 Task: Open Card Sales Closing Review in Board Customer Experience Optimization to Workspace Collaboration Software and add a team member Softage.3@softage.net, a label Orange, a checklist Estate Planning, an attachment from Trello, a color Orange and finally, add a card description 'Create and send out employee satisfaction survey on work environment' and a comment 'Given the potential impact of this task on our customers, let us ensure that we approach it with a focus on customer satisfaction and experience.'. Add a start date 'Jan 07, 1900' with a due date 'Jan 14, 1900'
Action: Mouse moved to (68, 235)
Screenshot: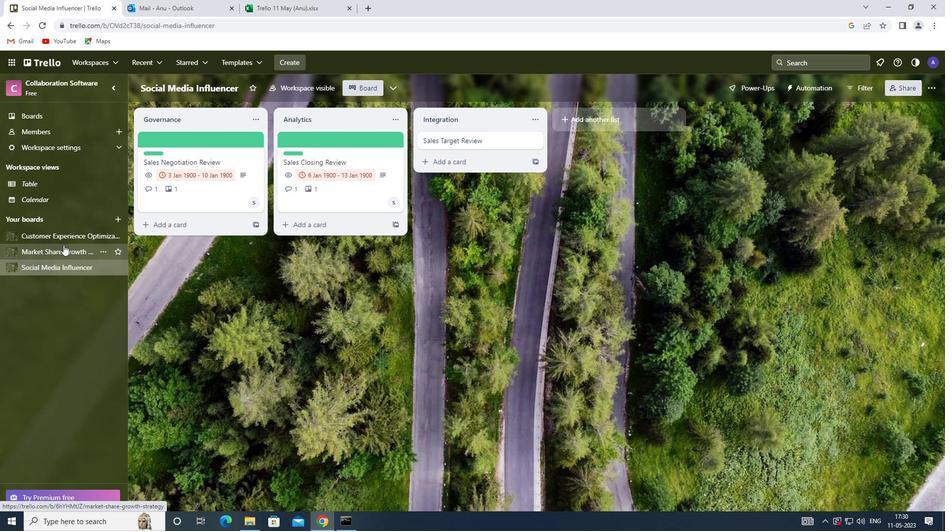 
Action: Mouse pressed left at (68, 235)
Screenshot: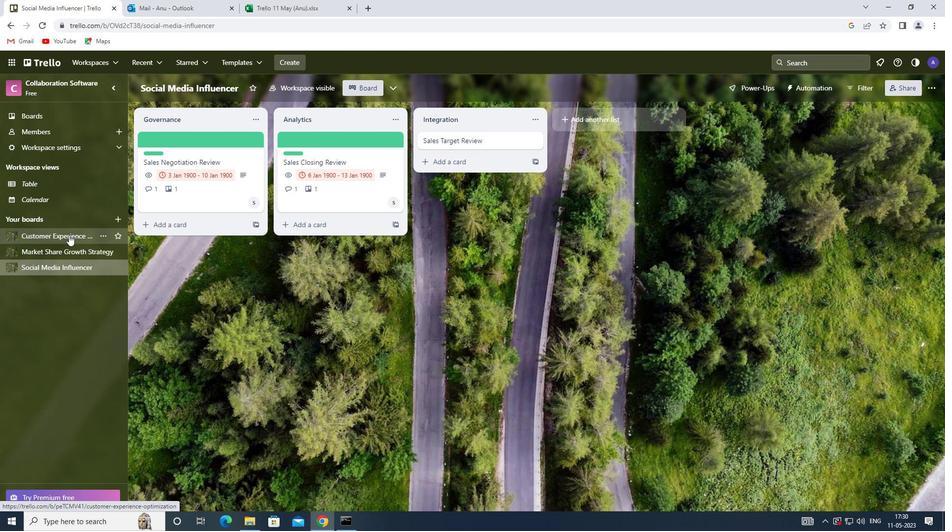 
Action: Mouse moved to (464, 132)
Screenshot: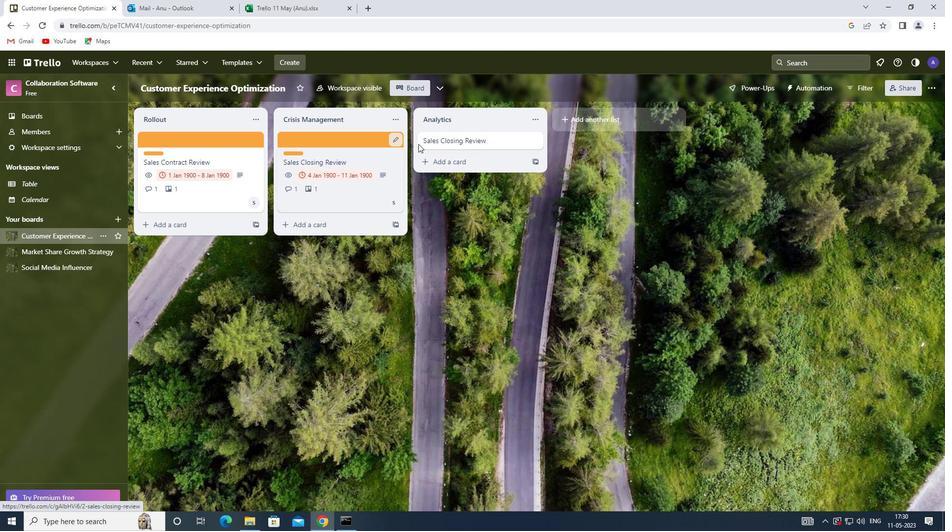 
Action: Mouse pressed left at (464, 132)
Screenshot: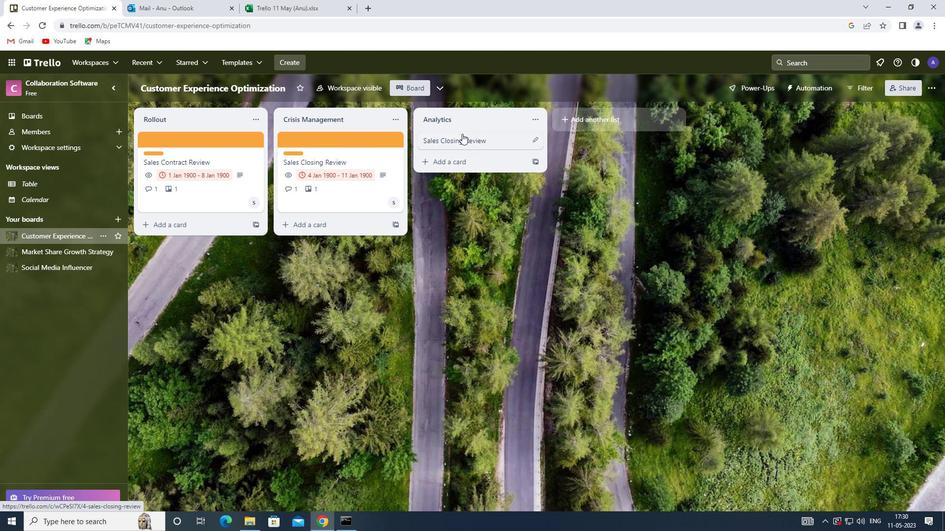 
Action: Mouse moved to (594, 175)
Screenshot: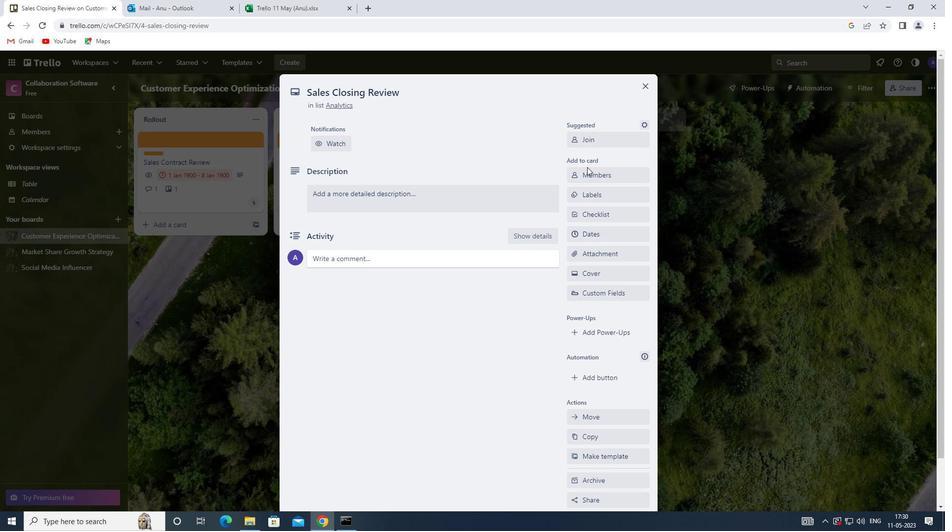 
Action: Mouse pressed left at (594, 175)
Screenshot: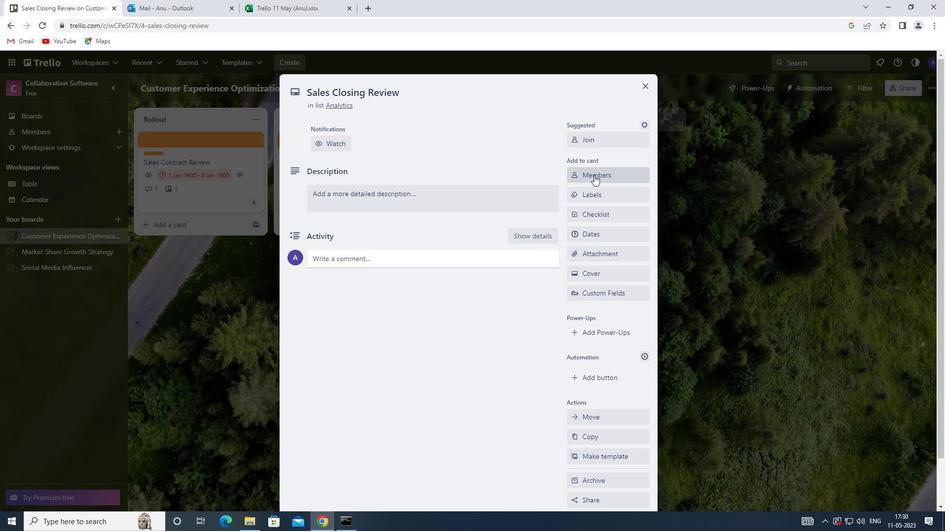 
Action: Mouse moved to (600, 218)
Screenshot: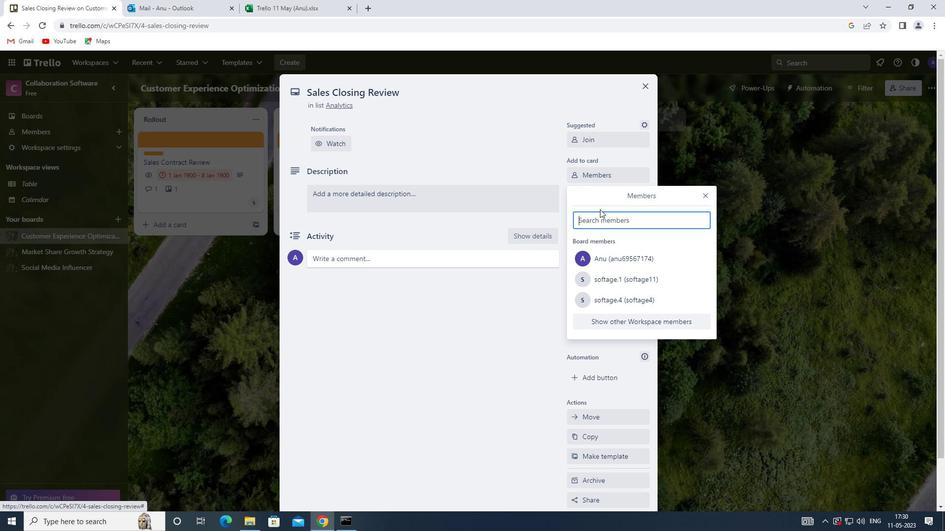 
Action: Mouse pressed left at (600, 218)
Screenshot: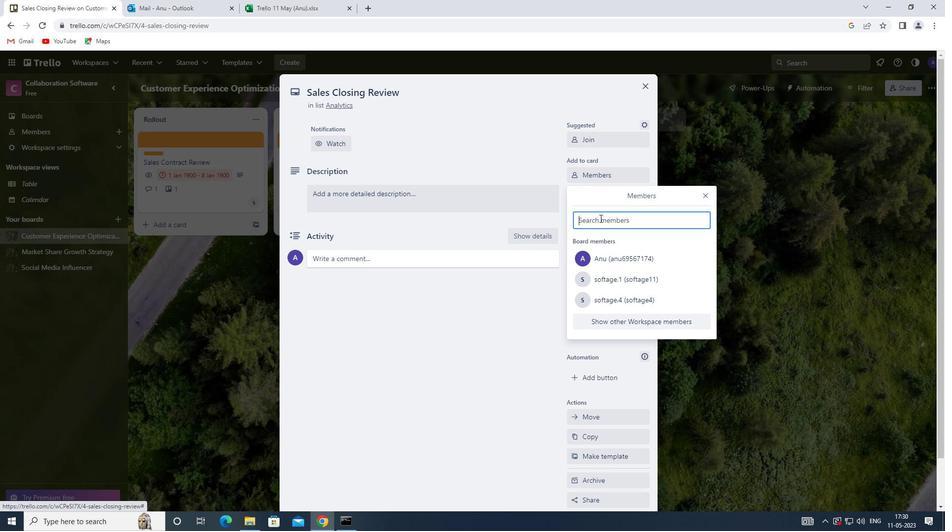 
Action: Mouse moved to (600, 219)
Screenshot: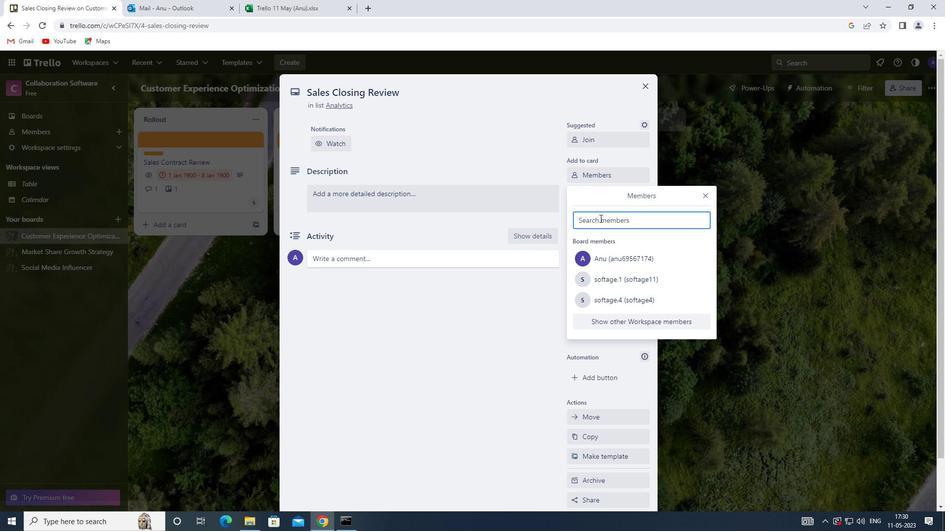 
Action: Key pressed <Key.shift>SOFTAGE.3<Key.shift>@SOFTAGE.NET
Screenshot: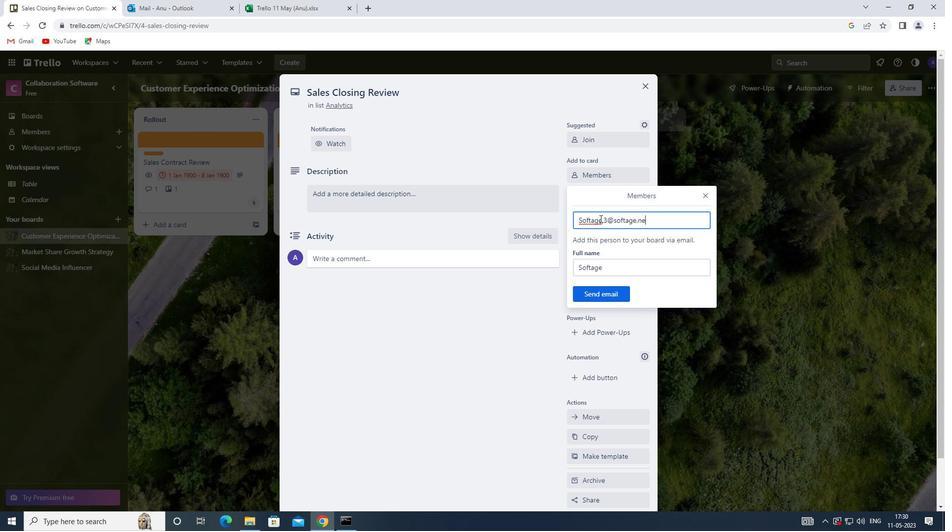 
Action: Mouse moved to (591, 293)
Screenshot: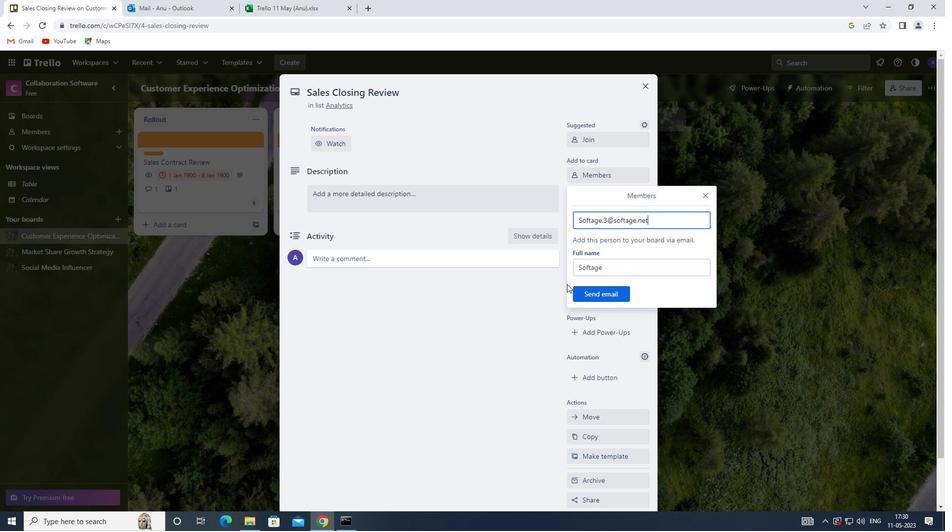 
Action: Mouse pressed left at (591, 293)
Screenshot: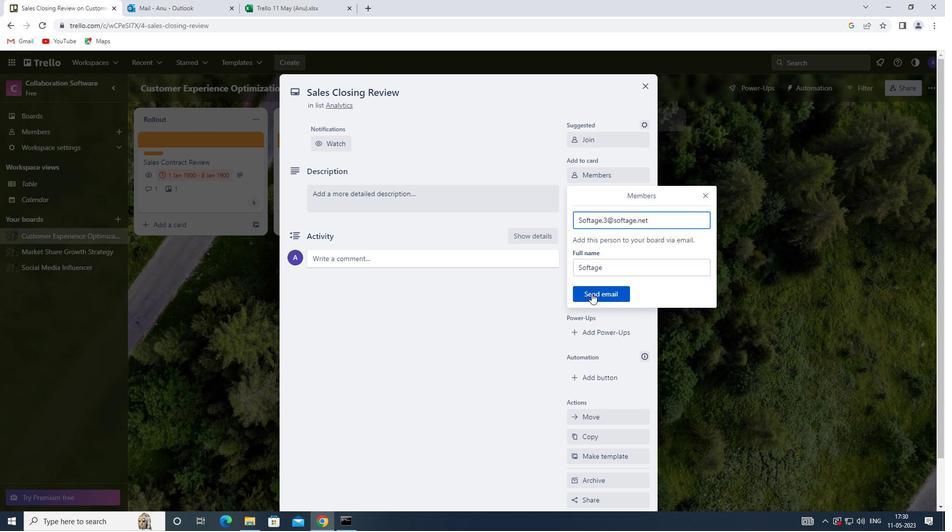 
Action: Mouse moved to (597, 195)
Screenshot: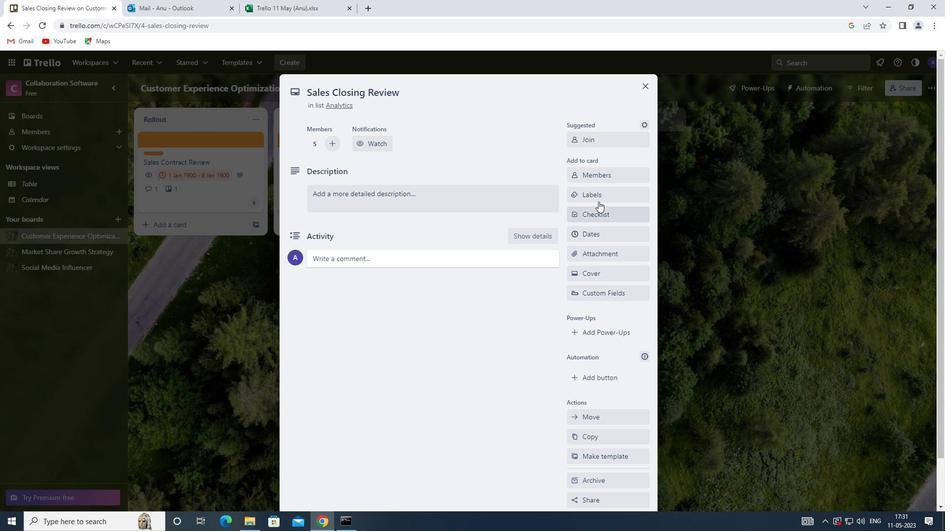 
Action: Mouse pressed left at (597, 195)
Screenshot: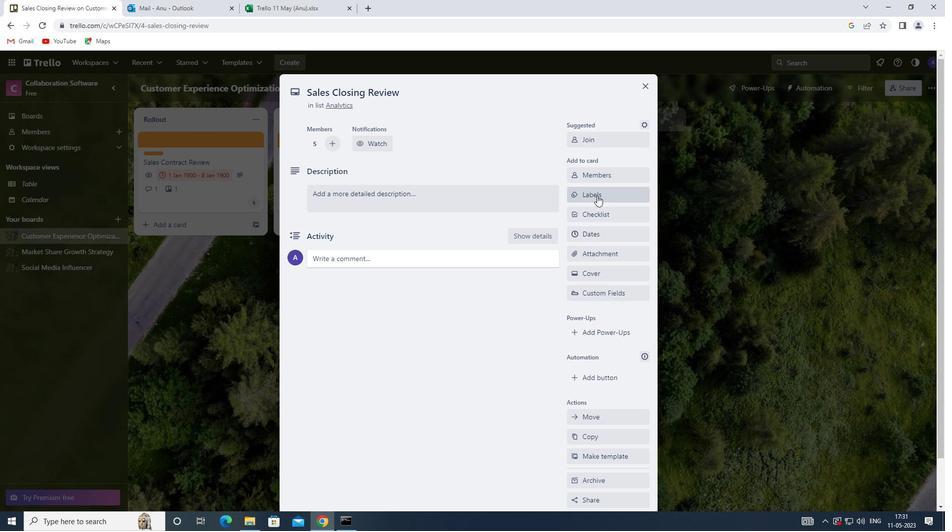 
Action: Mouse moved to (579, 311)
Screenshot: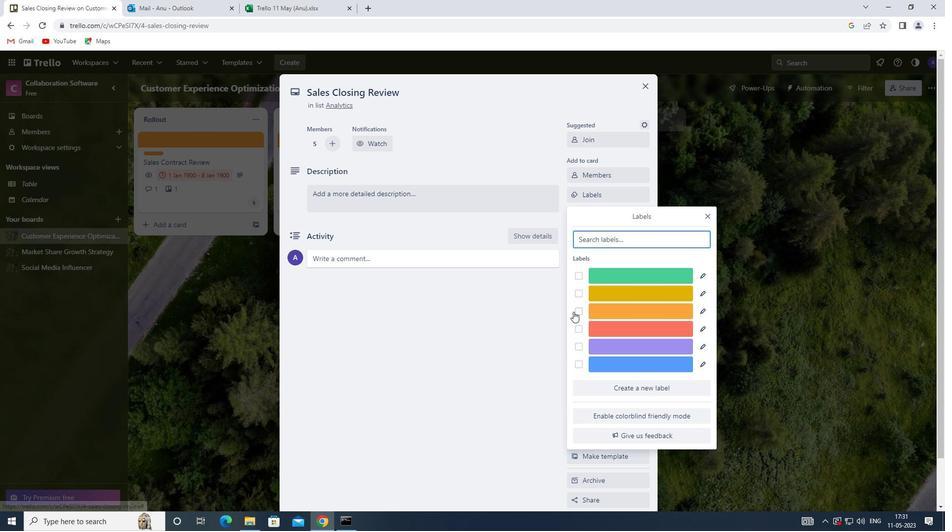 
Action: Mouse pressed left at (579, 311)
Screenshot: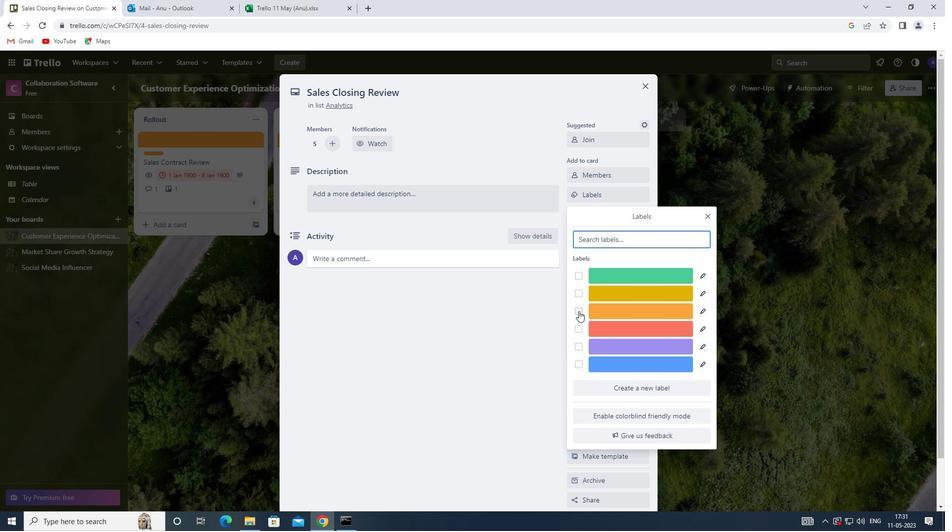 
Action: Mouse moved to (710, 214)
Screenshot: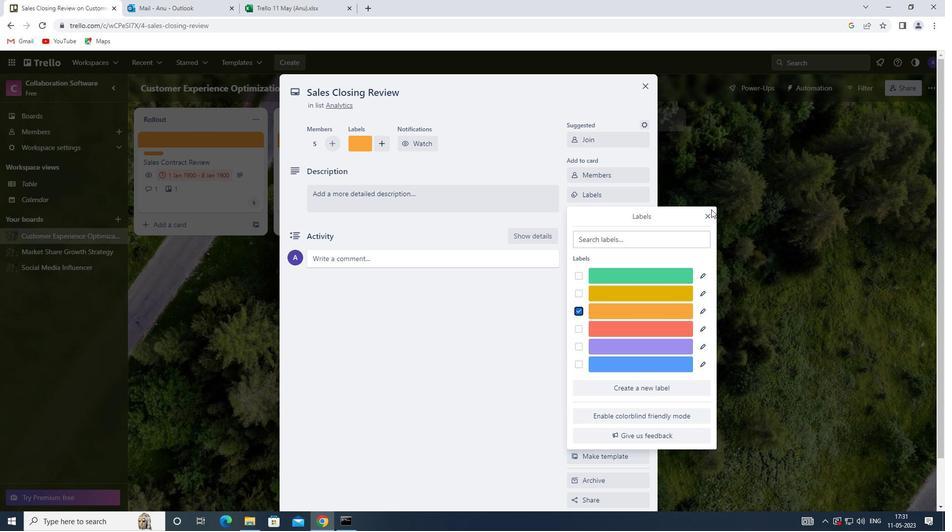 
Action: Mouse pressed left at (710, 214)
Screenshot: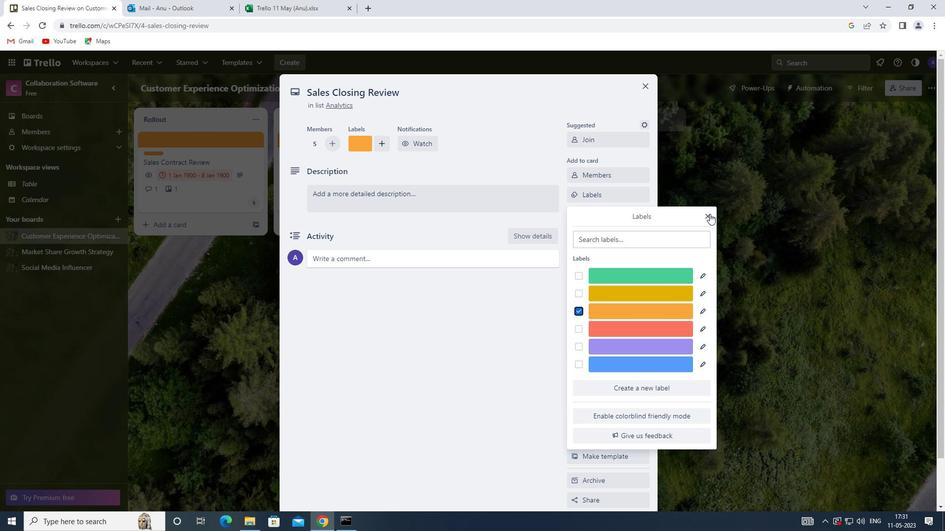 
Action: Mouse moved to (611, 215)
Screenshot: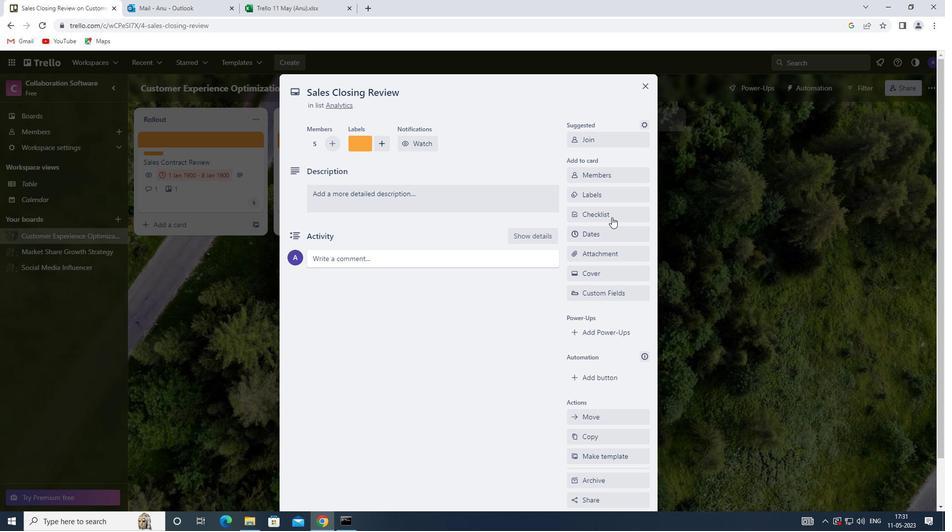 
Action: Mouse pressed left at (611, 215)
Screenshot: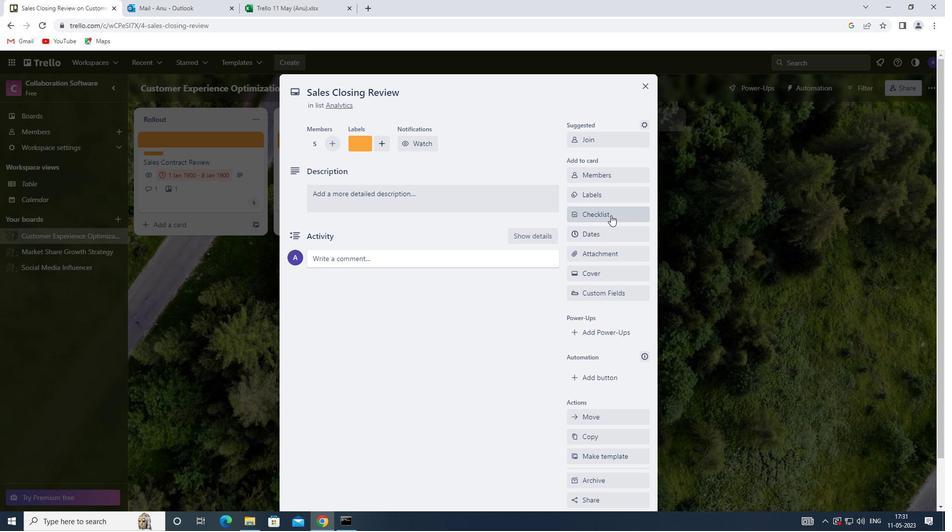 
Action: Mouse moved to (598, 270)
Screenshot: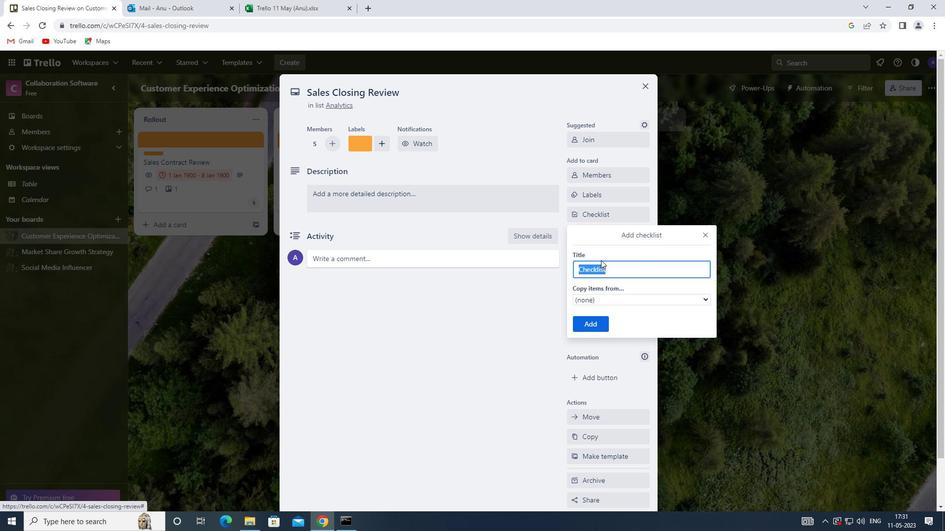 
Action: Key pressed <Key.shift>ESTATE<Key.space><Key.caps_lock>P<Key.caps_lock>LANNING
Screenshot: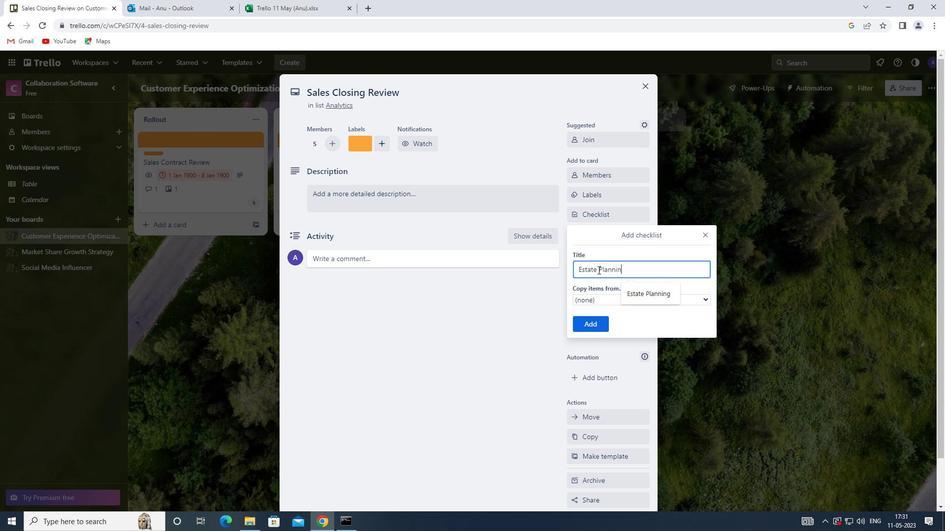 
Action: Mouse moved to (597, 320)
Screenshot: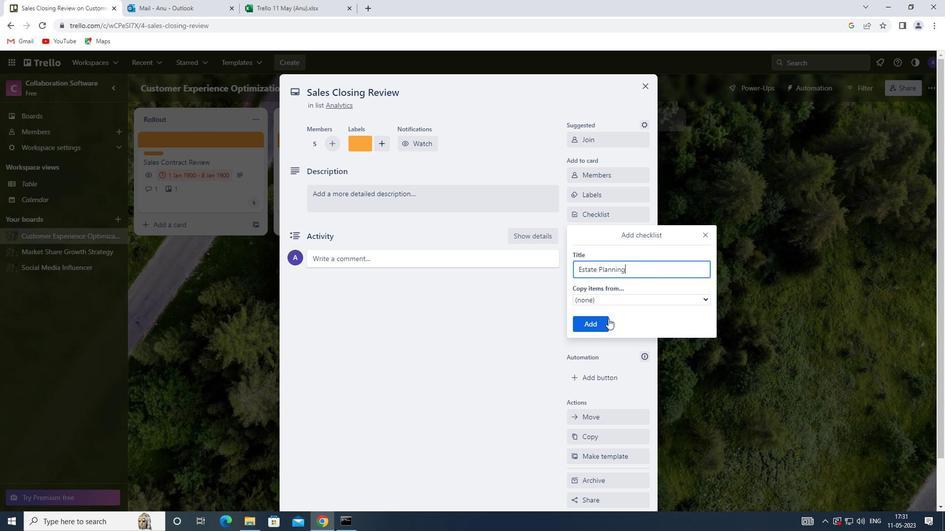 
Action: Mouse pressed left at (597, 320)
Screenshot: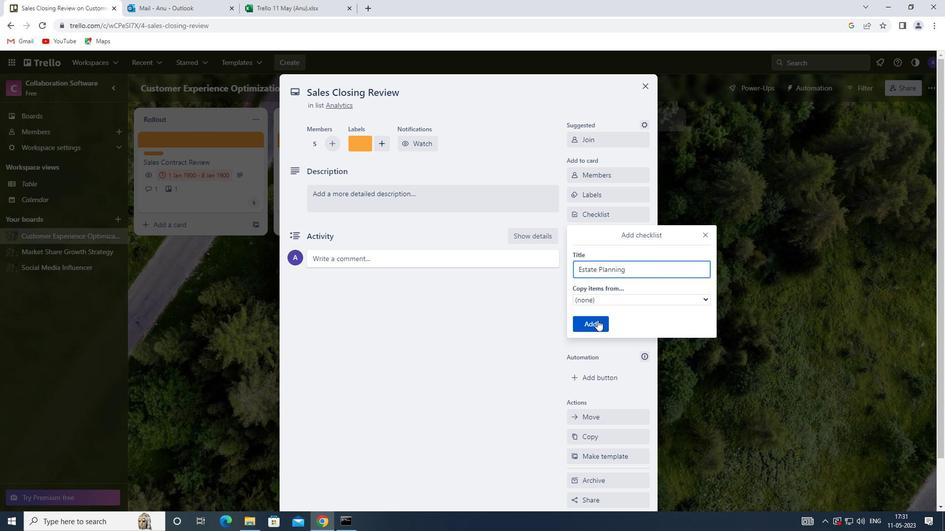 
Action: Mouse moved to (603, 256)
Screenshot: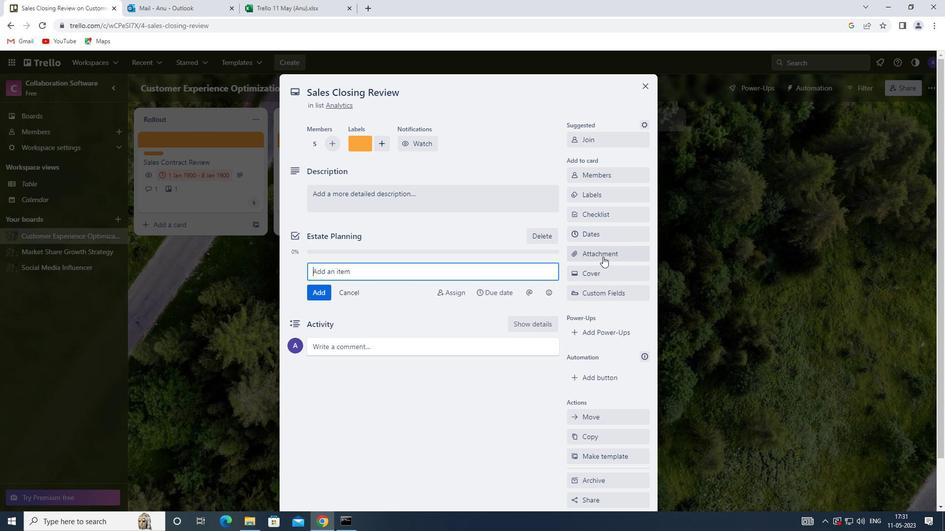 
Action: Mouse pressed left at (603, 256)
Screenshot: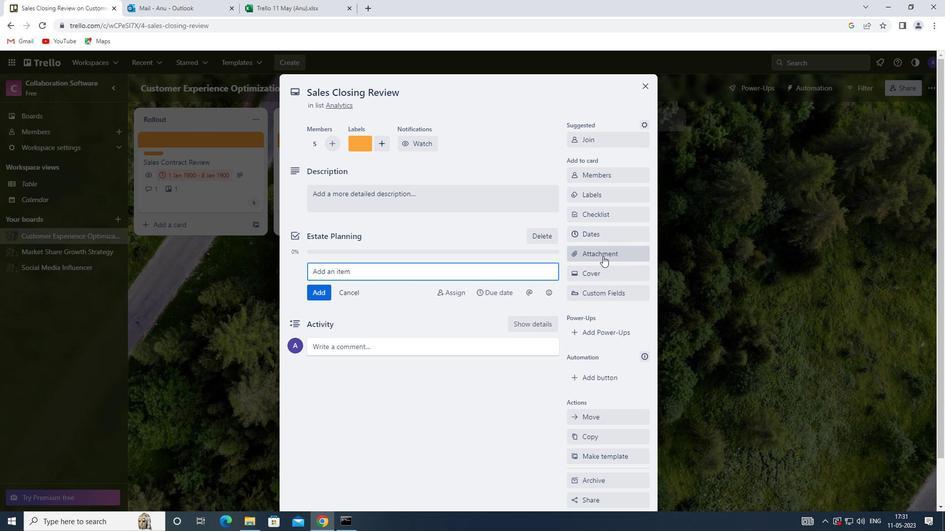 
Action: Mouse moved to (591, 317)
Screenshot: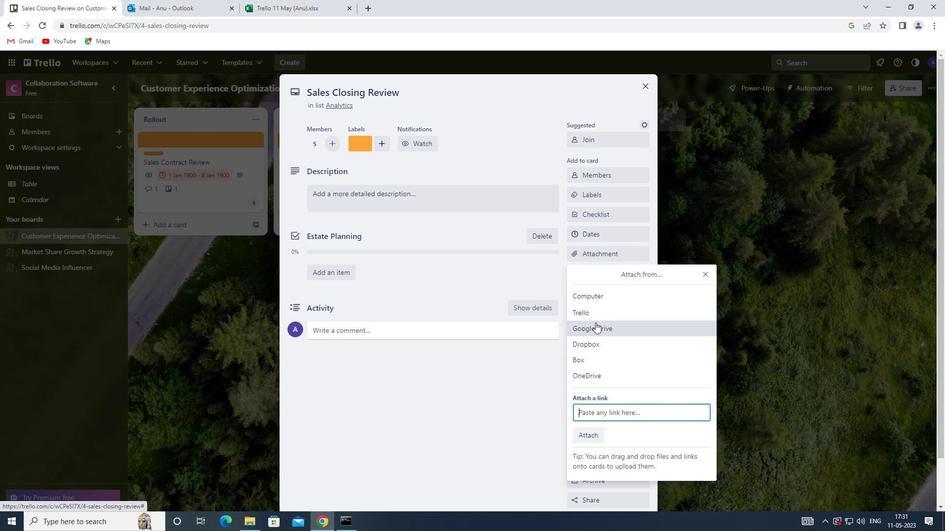 
Action: Mouse pressed left at (591, 317)
Screenshot: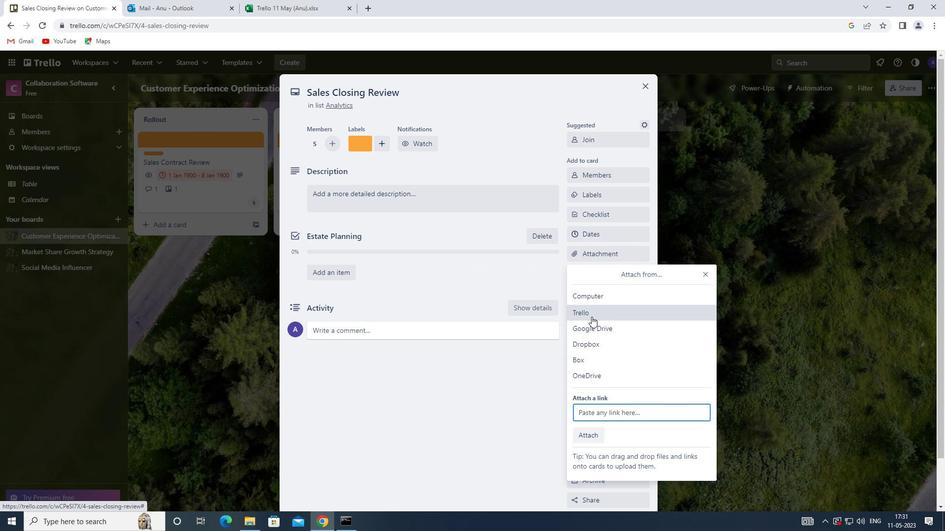 
Action: Mouse moved to (599, 371)
Screenshot: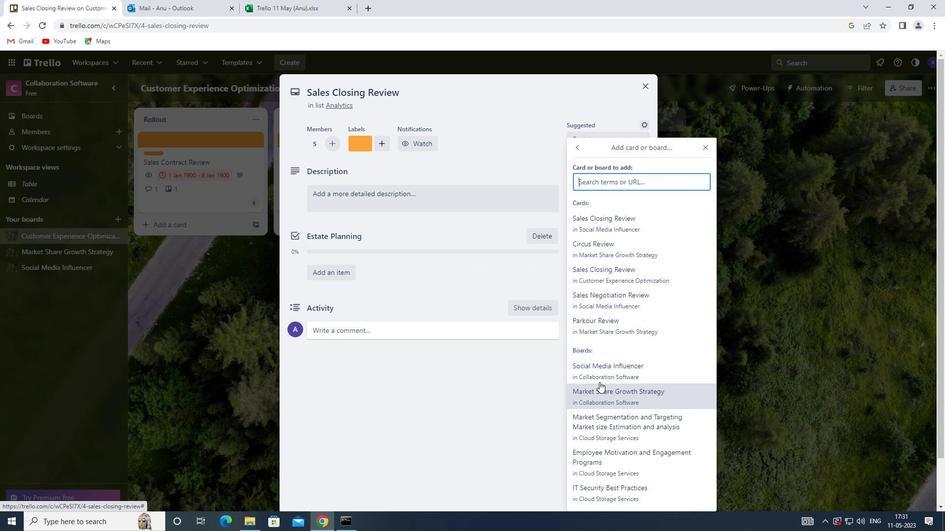
Action: Mouse pressed left at (599, 371)
Screenshot: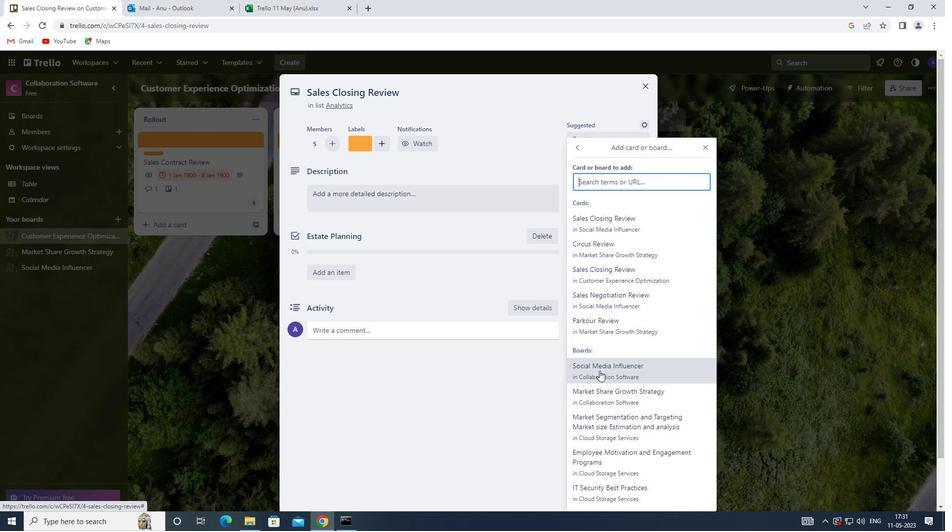 
Action: Mouse moved to (593, 278)
Screenshot: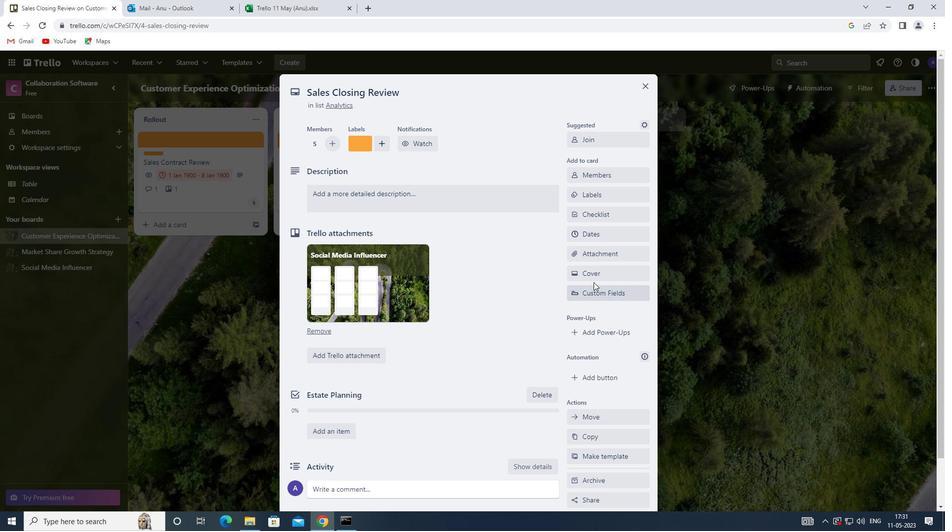 
Action: Mouse pressed left at (593, 278)
Screenshot: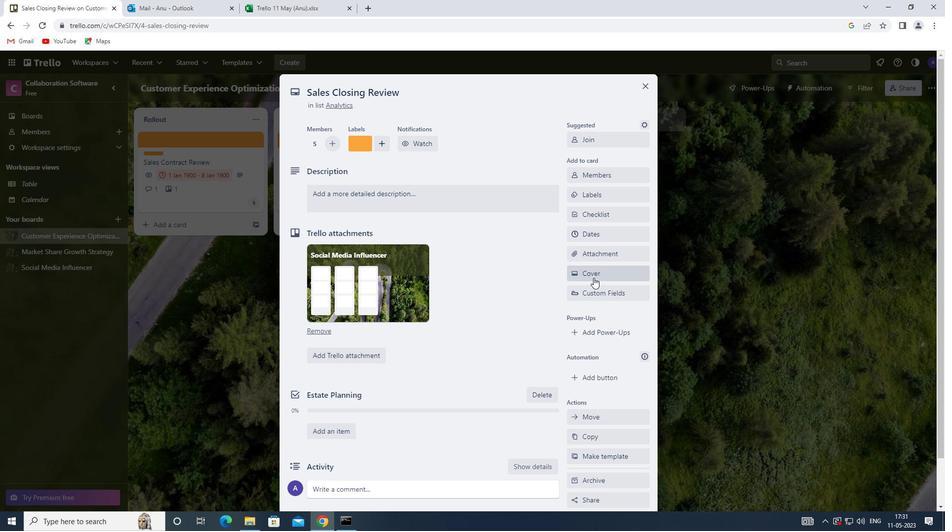 
Action: Mouse moved to (639, 316)
Screenshot: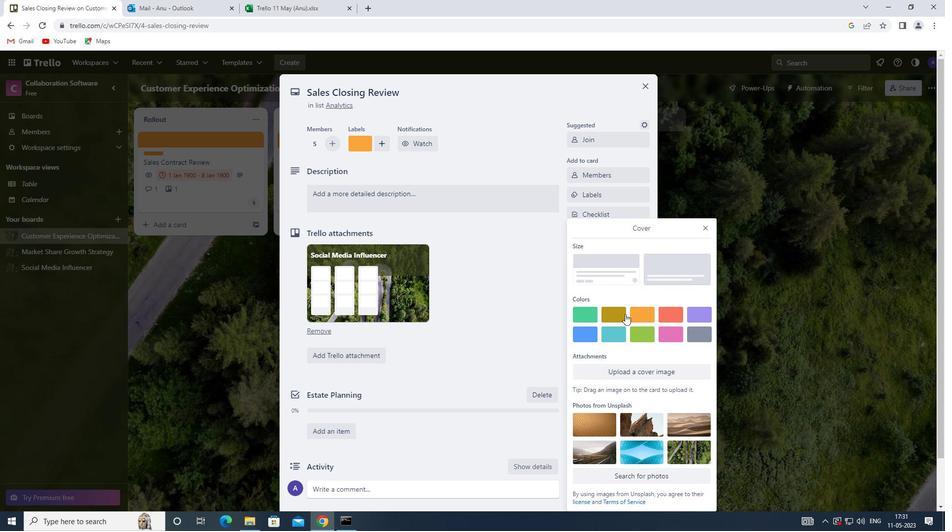 
Action: Mouse pressed left at (639, 316)
Screenshot: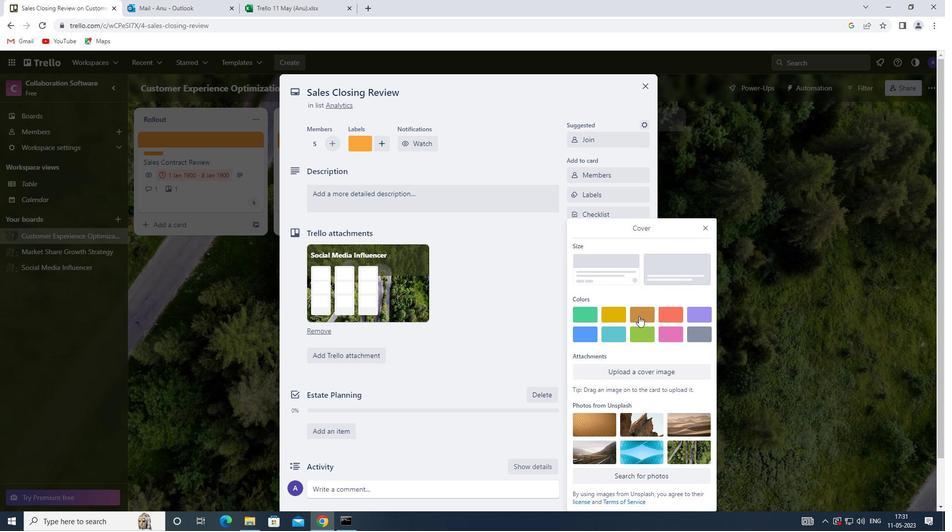 
Action: Mouse moved to (705, 208)
Screenshot: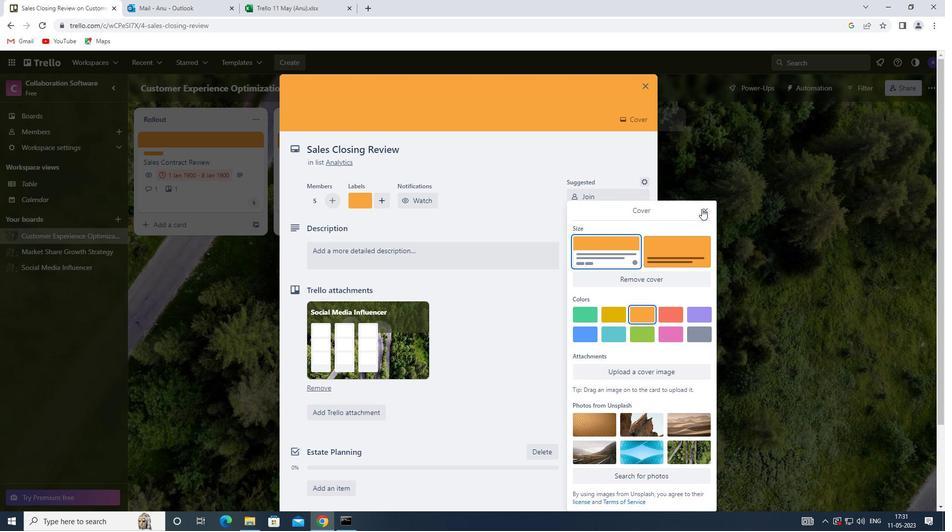 
Action: Mouse pressed left at (705, 208)
Screenshot: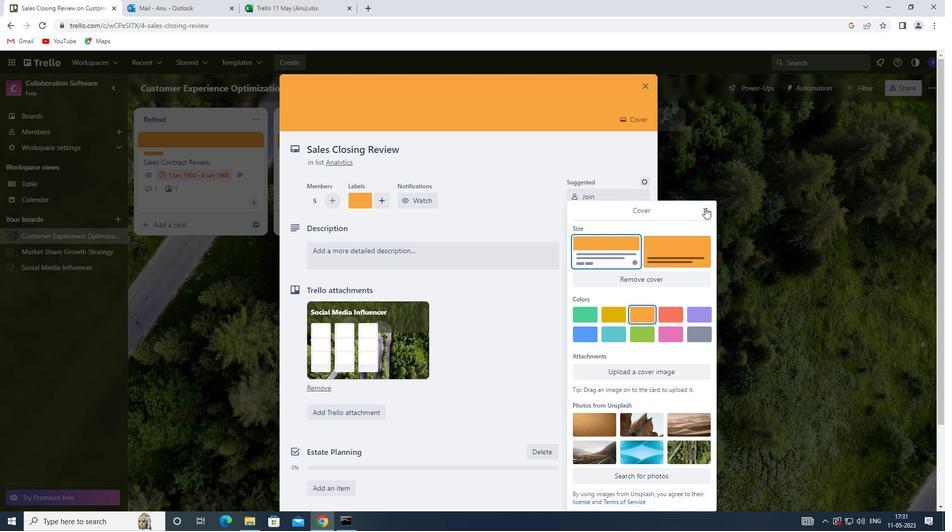 
Action: Mouse moved to (371, 252)
Screenshot: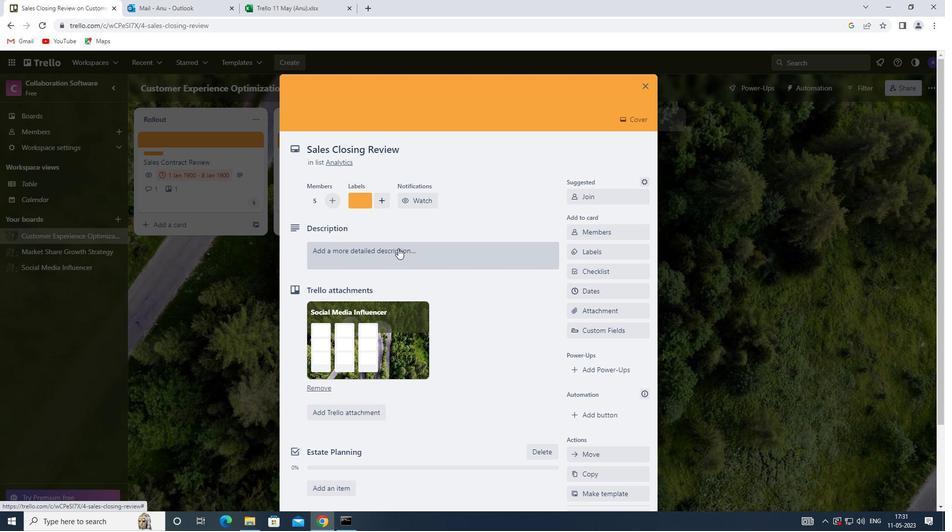 
Action: Mouse pressed left at (371, 252)
Screenshot: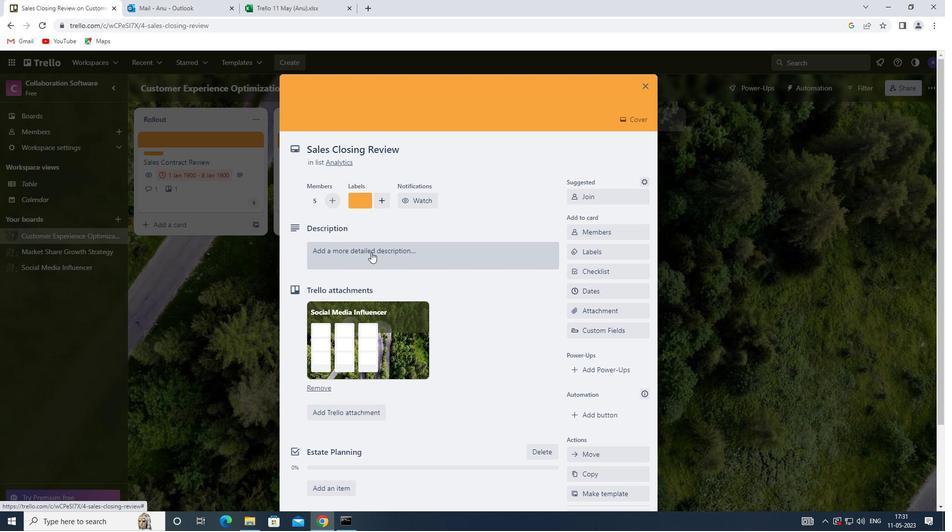 
Action: Mouse moved to (344, 291)
Screenshot: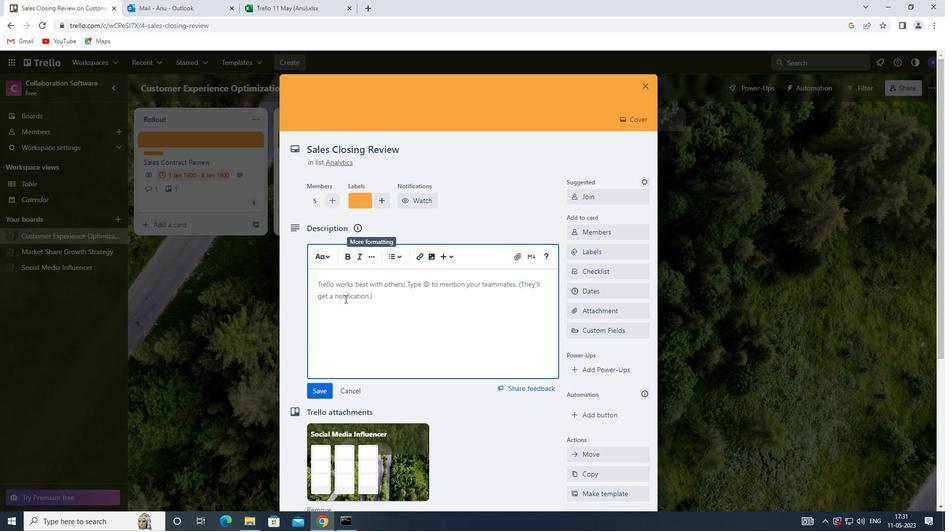
Action: Mouse pressed left at (344, 291)
Screenshot: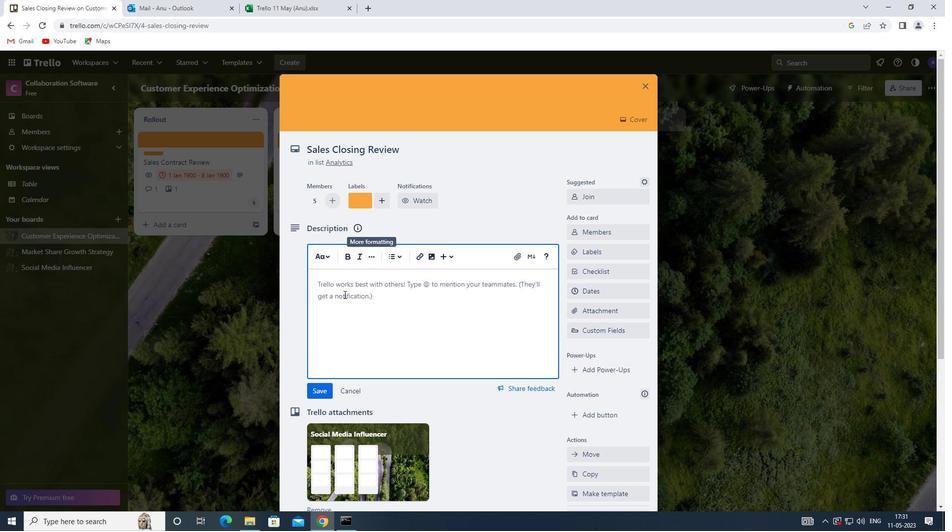 
Action: Mouse moved to (344, 291)
Screenshot: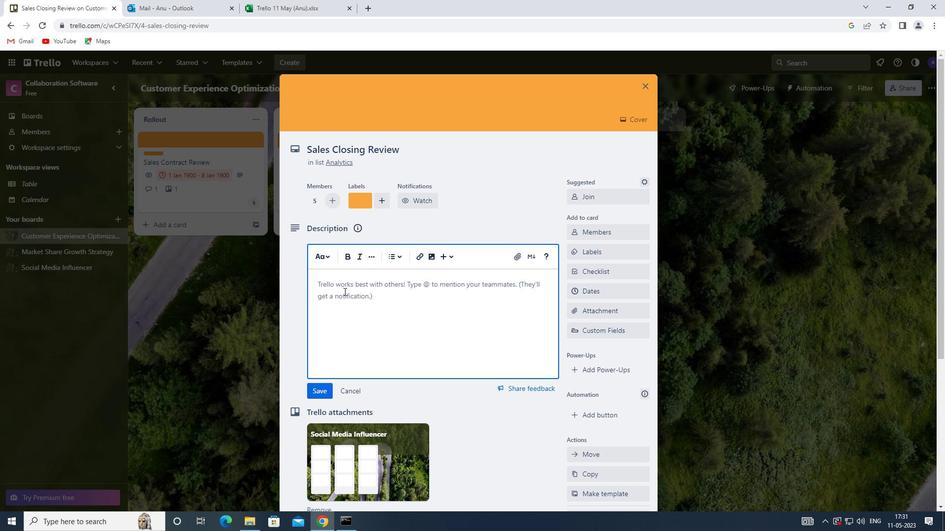 
Action: Key pressed <Key.shift><Key.shift><Key.shift><Key.shift><Key.shift><Key.shift><Key.shift><Key.shift><Key.shift><Key.shift><Key.shift><Key.shift>CREATE<Key.space>AND<Key.space>SEND<Key.space>OUT<Key.space>EMPLOYEE<Key.space>SATISFACTION<Key.space>SURVEY<Key.space>ON<Key.space>WORK<Key.space>ENVIRI<Key.backspace>ONMENT
Screenshot: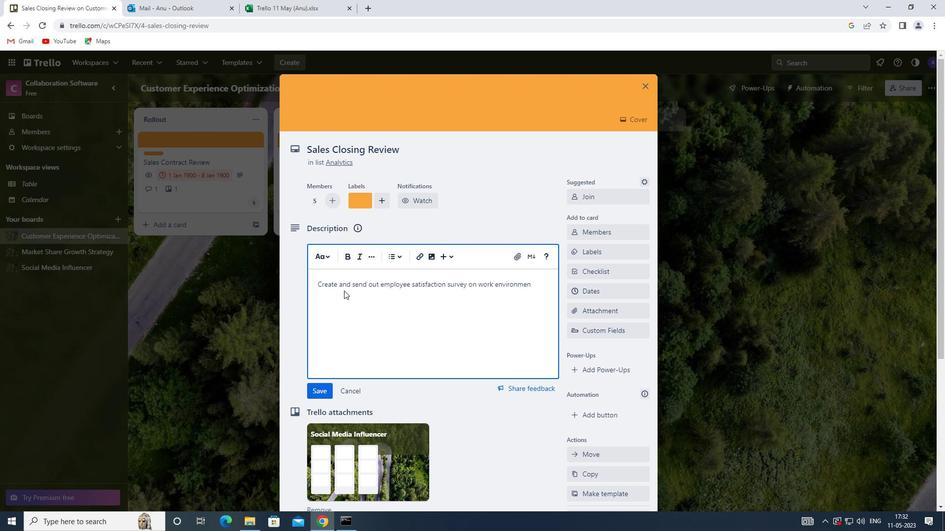 
Action: Mouse moved to (312, 389)
Screenshot: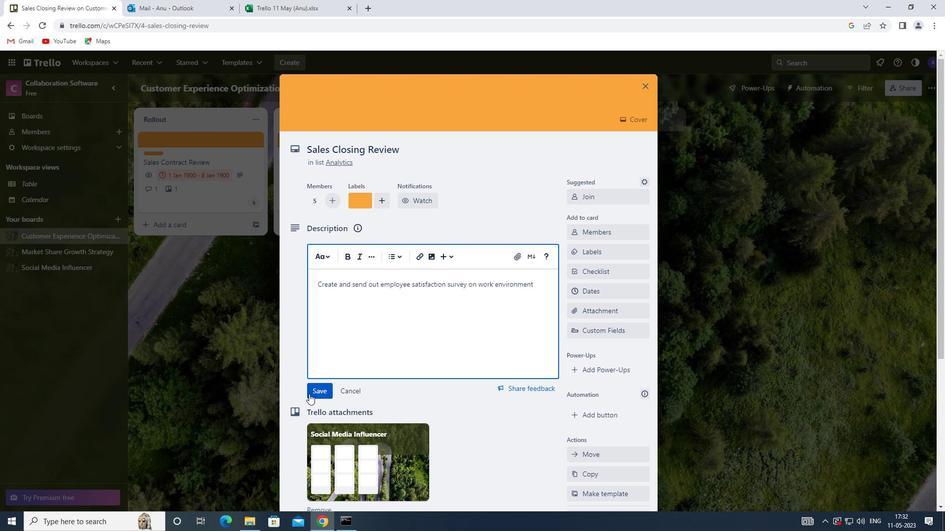 
Action: Mouse pressed left at (312, 389)
Screenshot: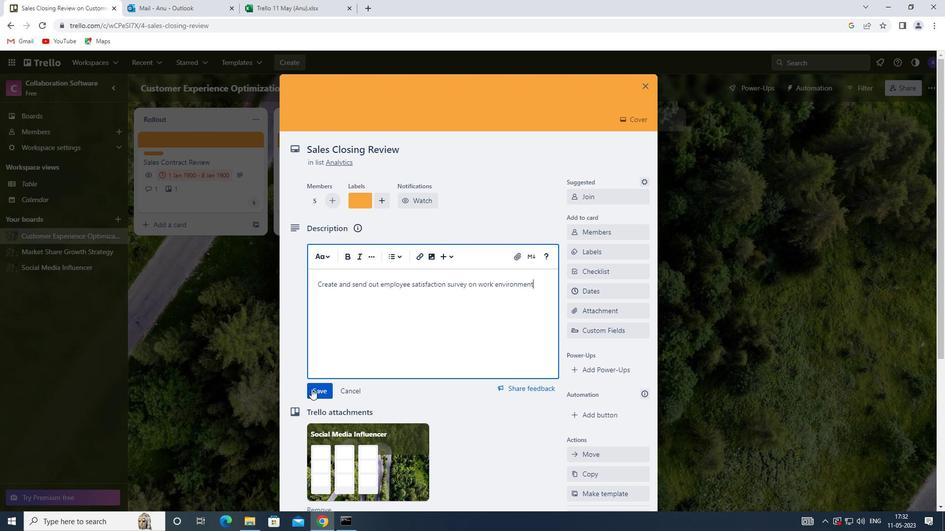 
Action: Mouse moved to (392, 364)
Screenshot: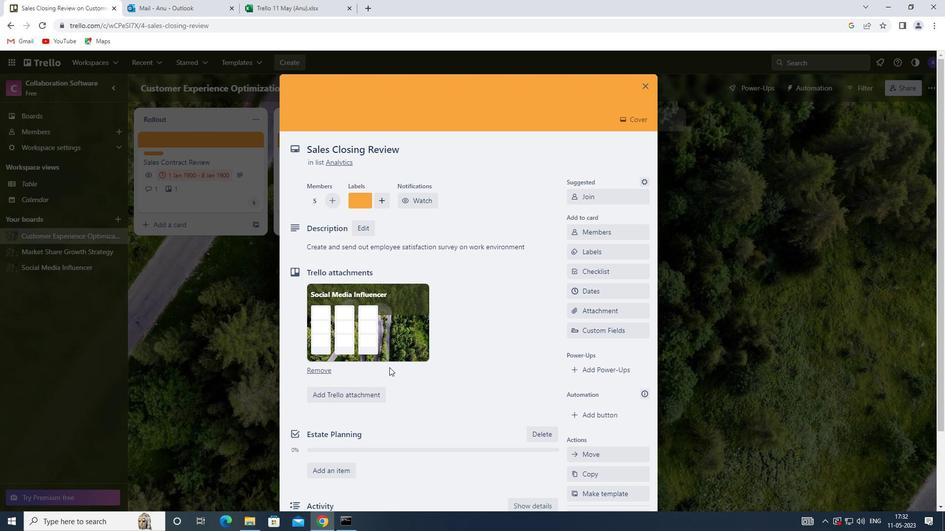 
Action: Mouse scrolled (392, 363) with delta (0, 0)
Screenshot: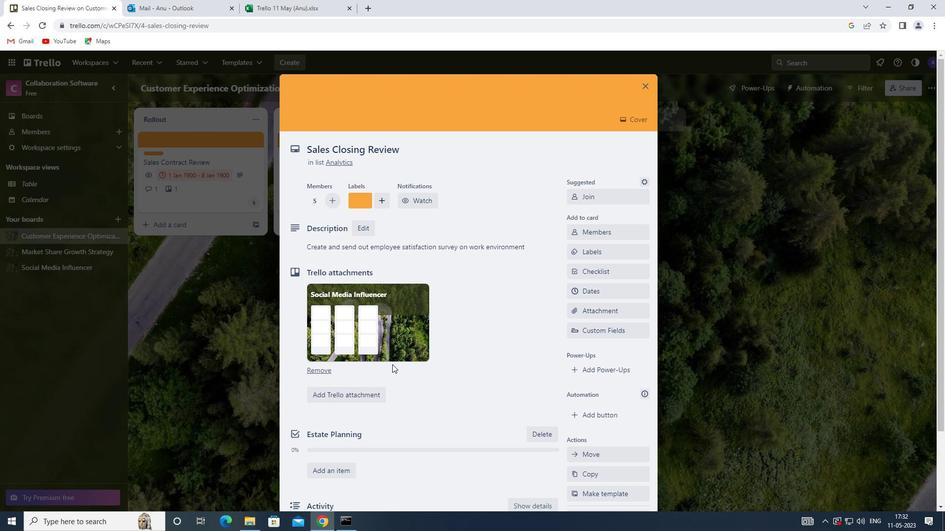 
Action: Mouse scrolled (392, 363) with delta (0, 0)
Screenshot: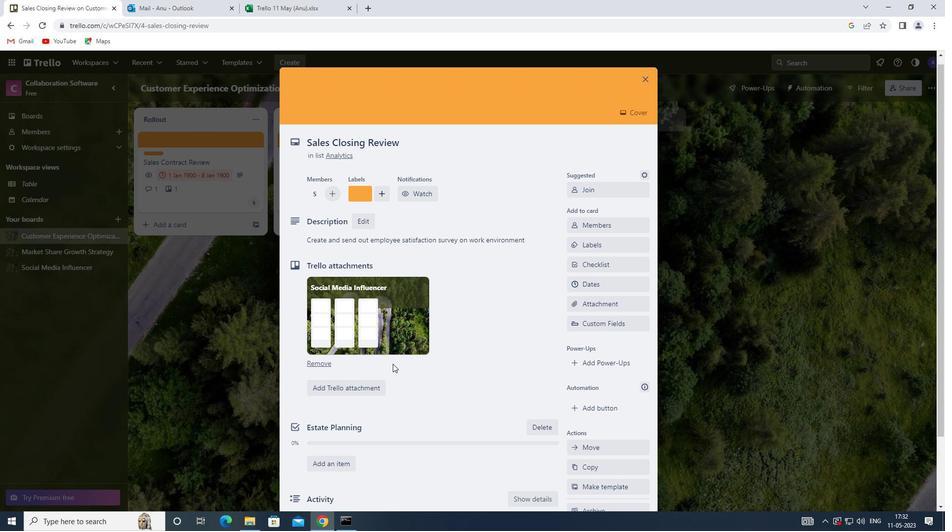 
Action: Mouse scrolled (392, 363) with delta (0, 0)
Screenshot: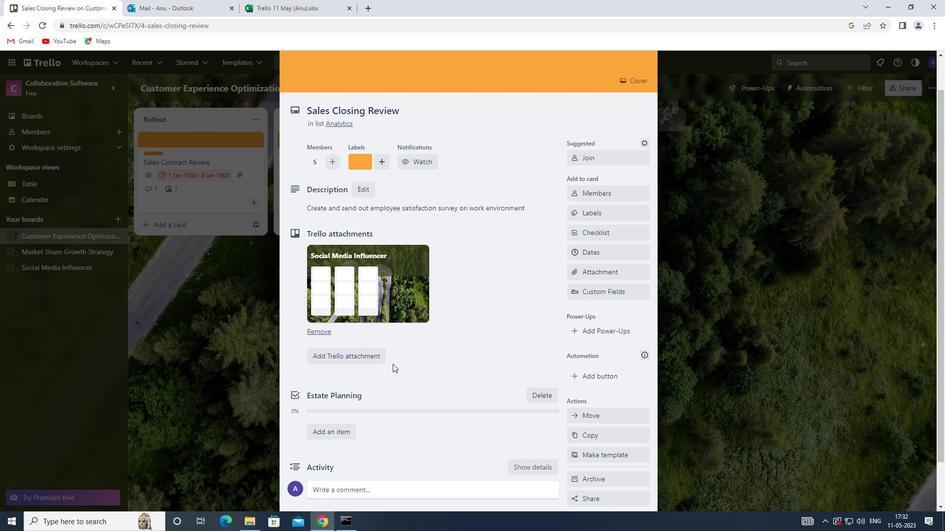 
Action: Mouse moved to (326, 436)
Screenshot: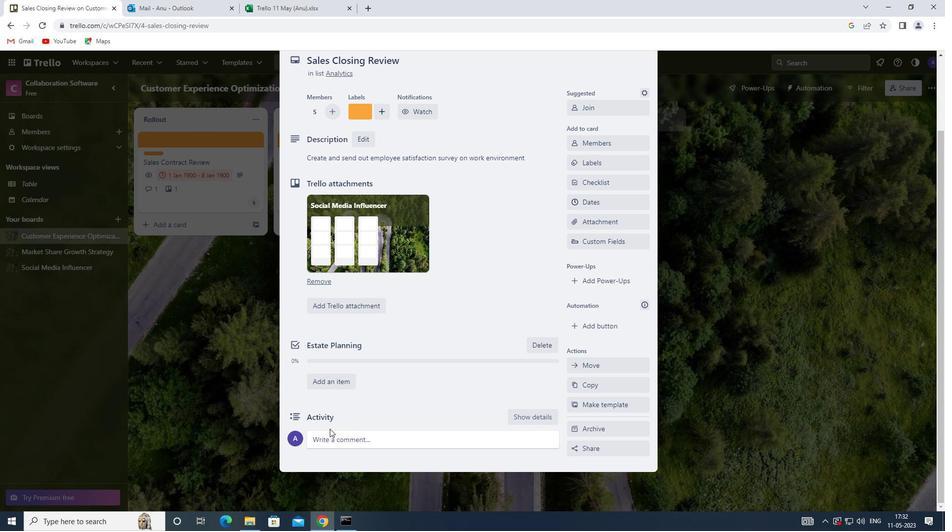 
Action: Mouse pressed left at (326, 436)
Screenshot: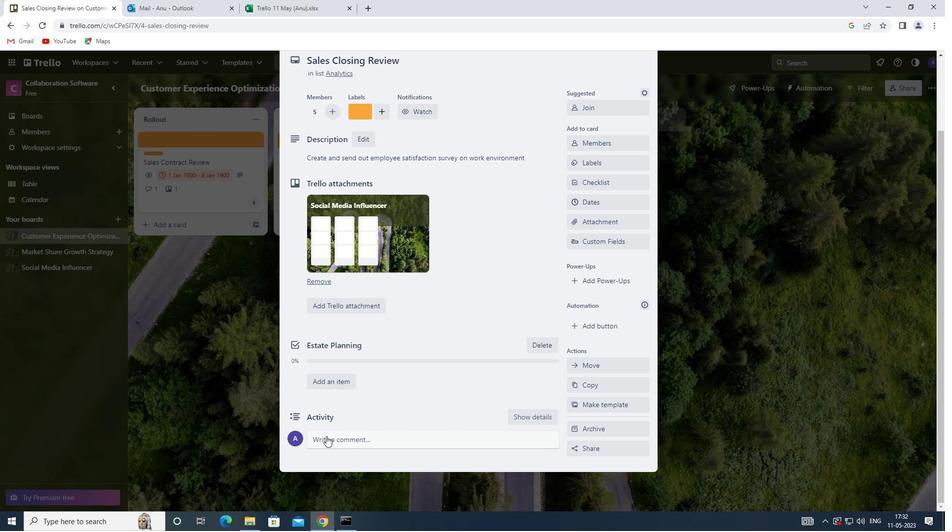 
Action: Mouse moved to (337, 471)
Screenshot: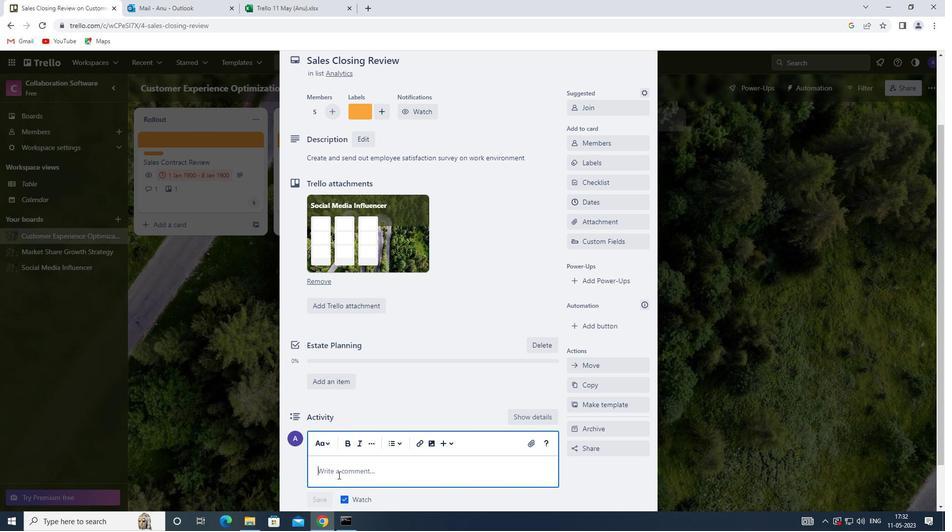 
Action: Mouse pressed left at (337, 471)
Screenshot: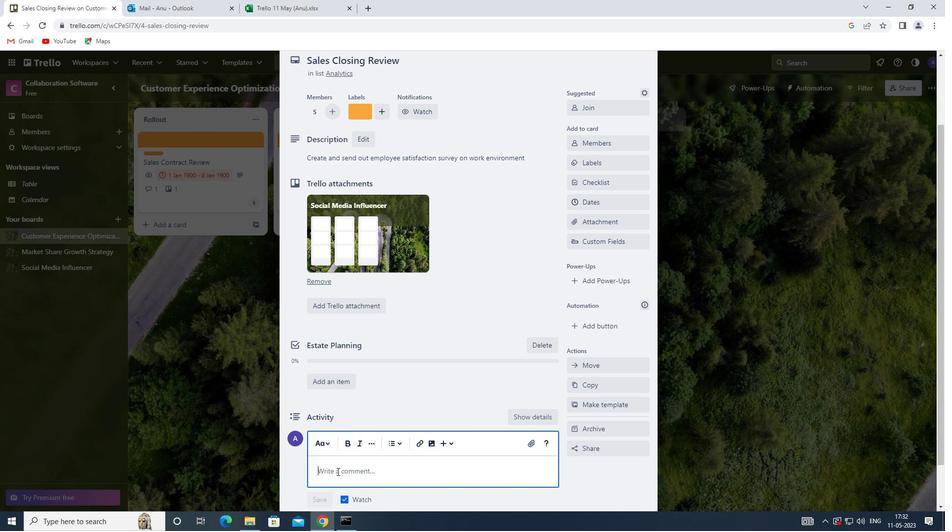 
Action: Key pressed <Key.shift><Key.shift><Key.shift>GIVEN<Key.space>THE<Key.space>POTENTIAL<Key.space>IMPAV<Key.backspace>CT<Key.space>OF<Key.space>THIS<Key.space>TASK<Key.space>ON<Key.space>OUR<Key.space>CUSTOMERS,LET<Key.space>US<Key.space>ENSURE<Key.space>THAT<Key.space>WE<Key.space>APPROACH<Key.space>IT<Key.space>WITH<Key.space>A<Key.space>FOCUS<Key.space>ON<Key.space>CUSTOMER<Key.space>SATISFACTION<Key.space>AND<Key.space>EXPERIENCE
Screenshot: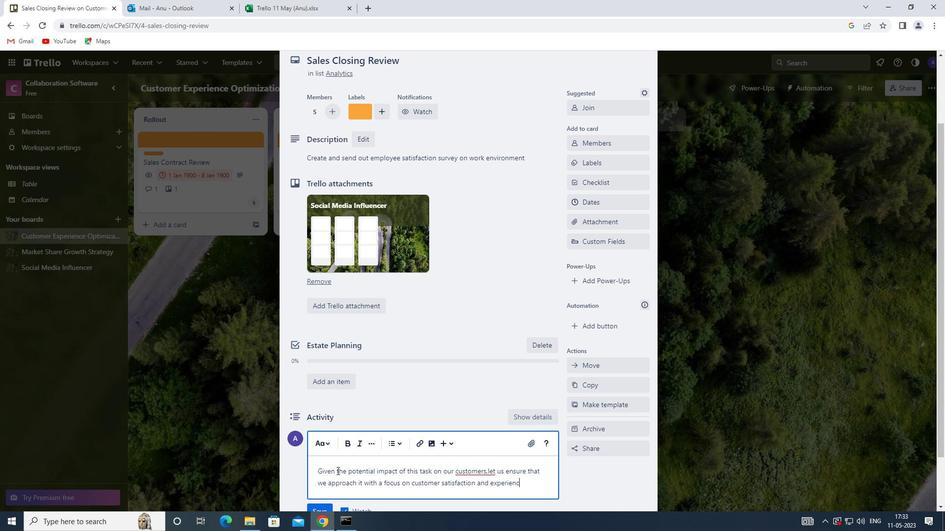
Action: Mouse moved to (367, 476)
Screenshot: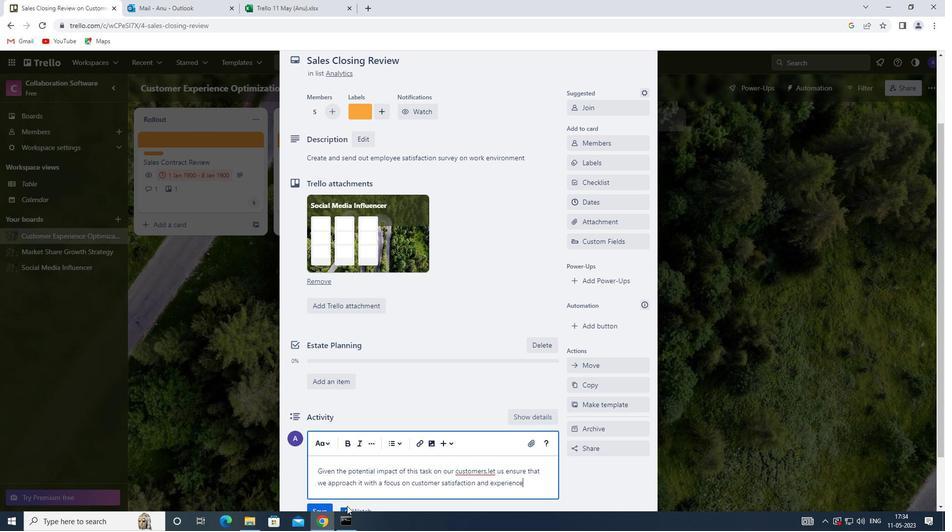 
Action: Mouse scrolled (367, 475) with delta (0, 0)
Screenshot: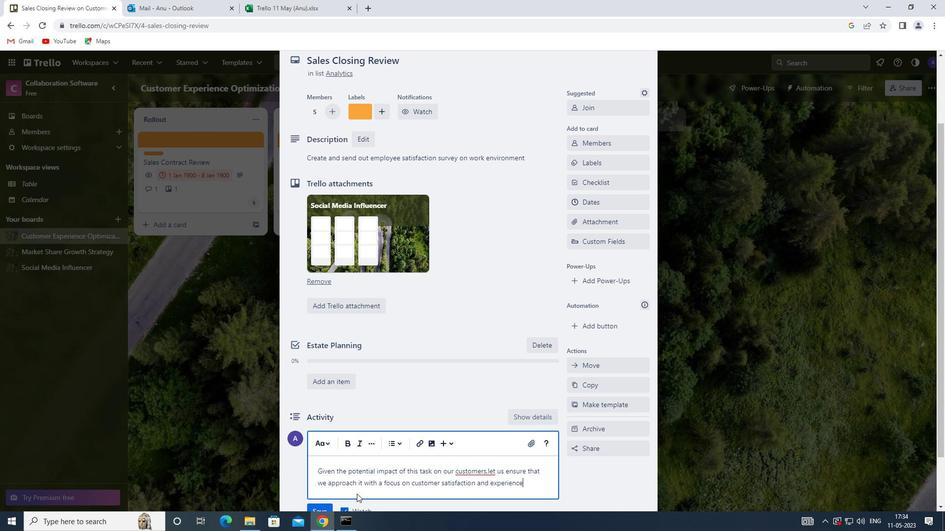
Action: Mouse scrolled (367, 475) with delta (0, 0)
Screenshot: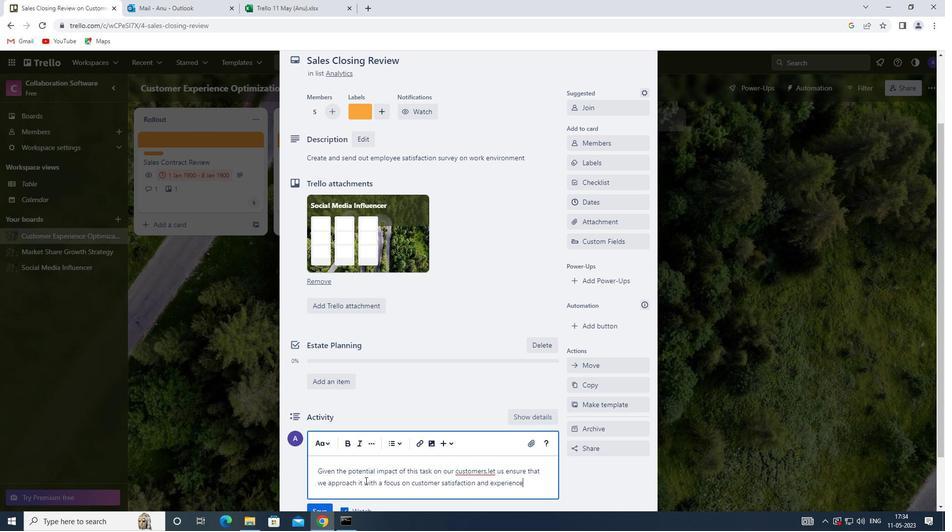 
Action: Mouse moved to (320, 448)
Screenshot: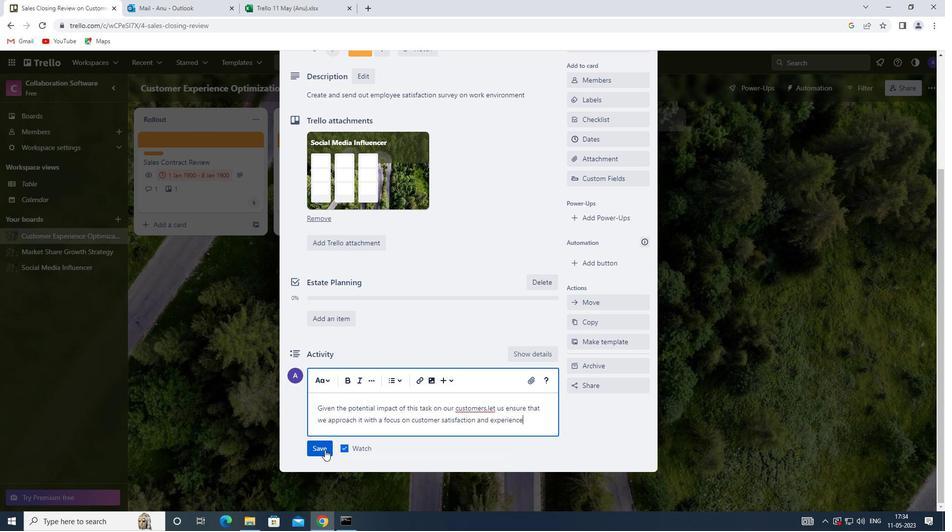 
Action: Mouse pressed left at (320, 448)
Screenshot: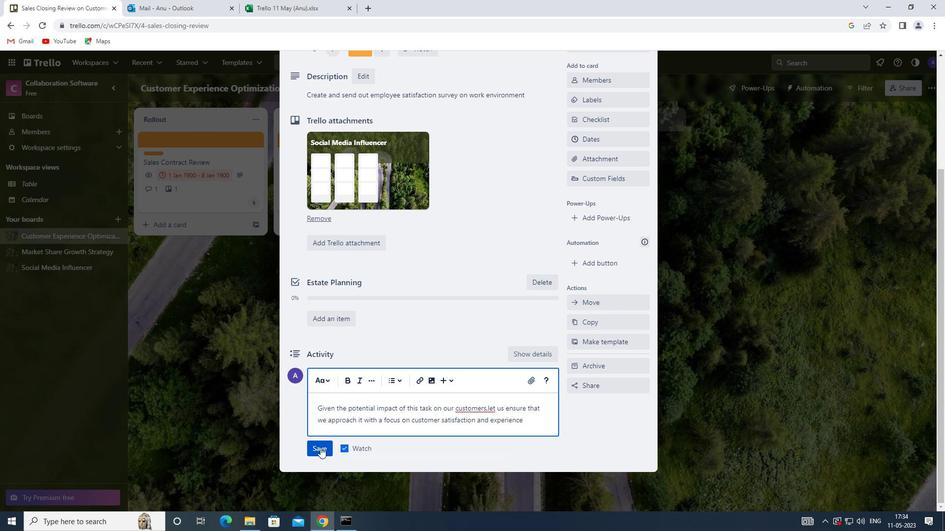 
Action: Mouse moved to (609, 151)
Screenshot: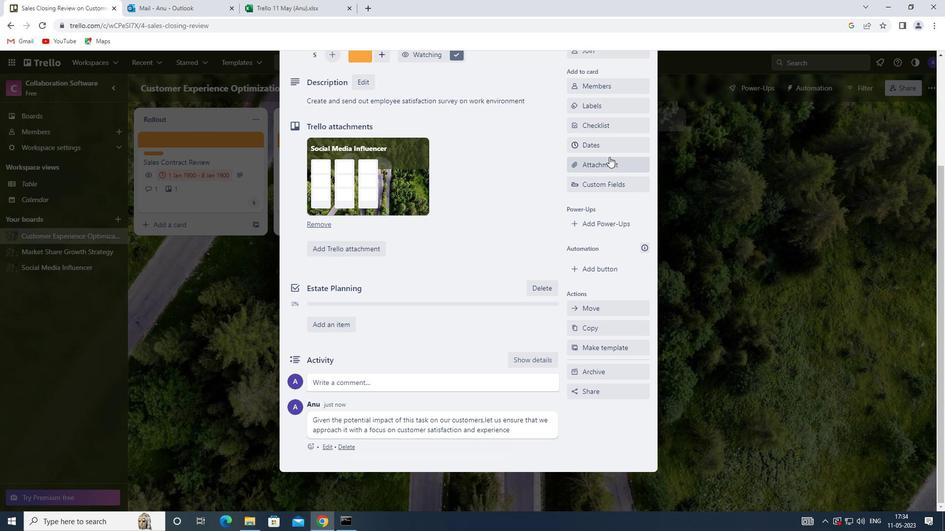 
Action: Mouse pressed left at (609, 151)
Screenshot: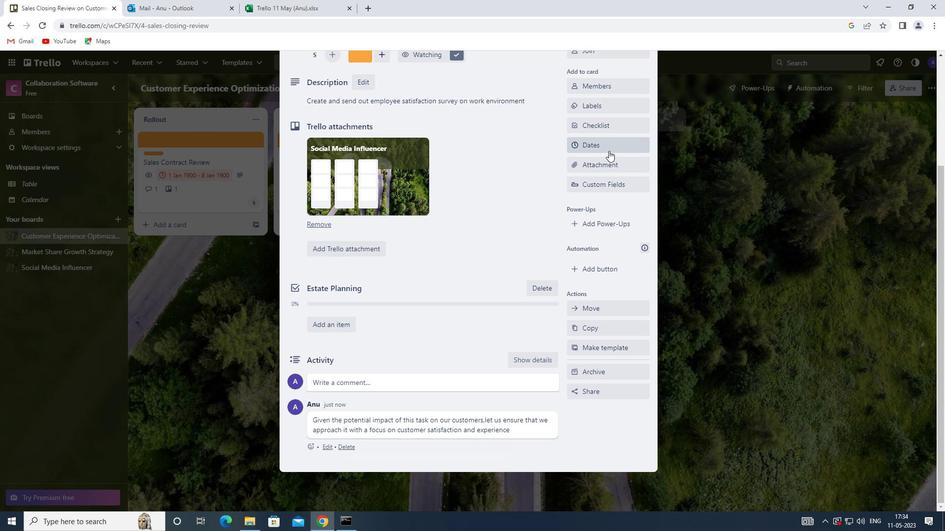 
Action: Mouse moved to (575, 347)
Screenshot: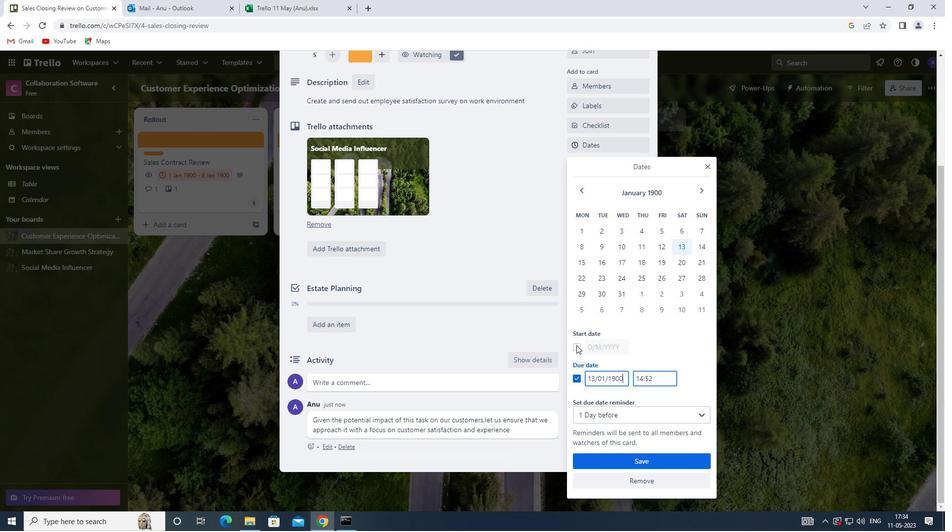 
Action: Mouse pressed left at (575, 347)
Screenshot: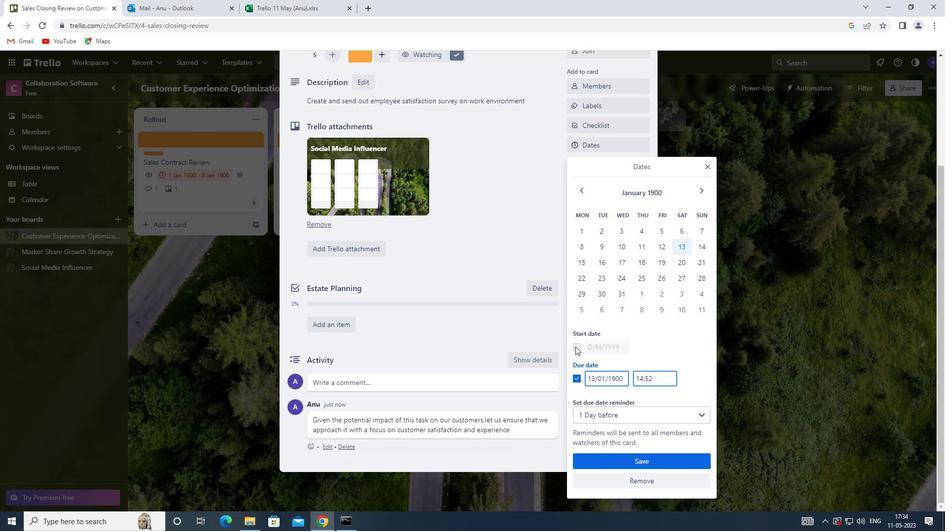 
Action: Mouse moved to (705, 227)
Screenshot: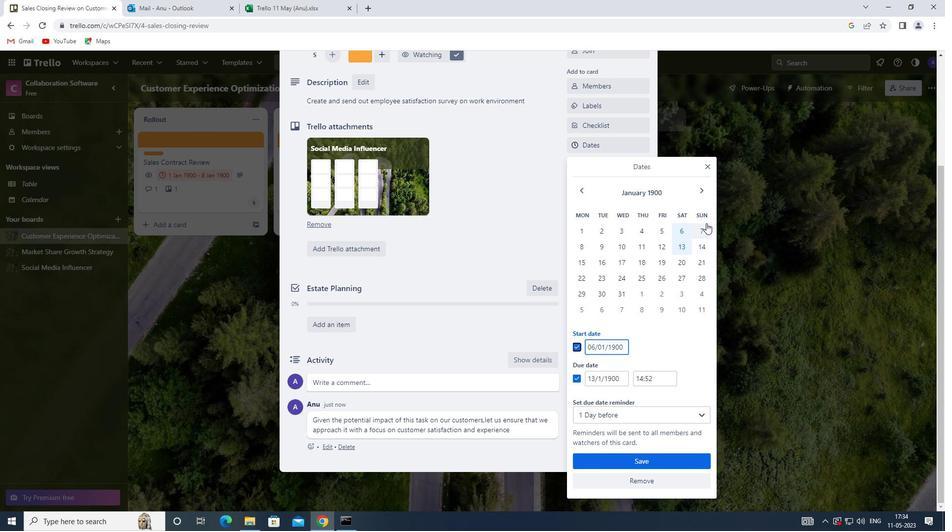 
Action: Mouse pressed left at (705, 227)
Screenshot: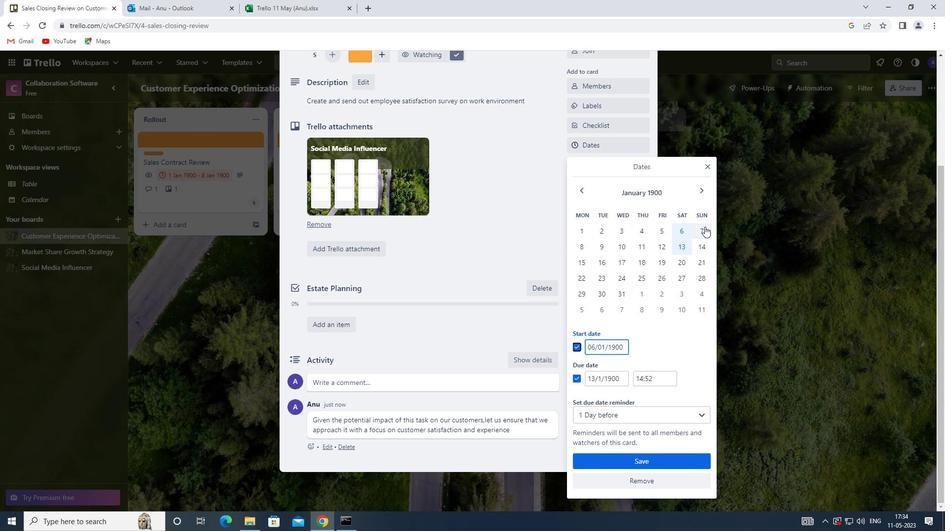 
Action: Mouse moved to (704, 245)
Screenshot: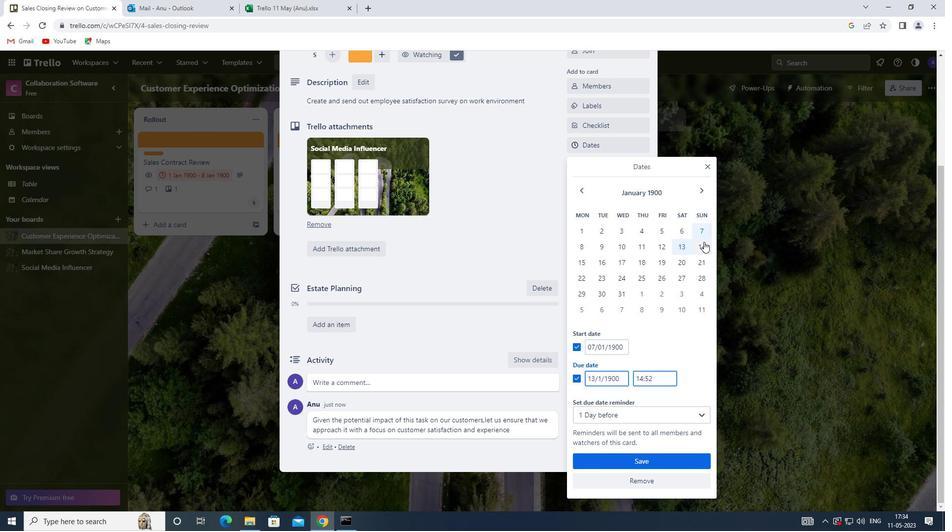 
Action: Mouse pressed left at (704, 245)
Screenshot: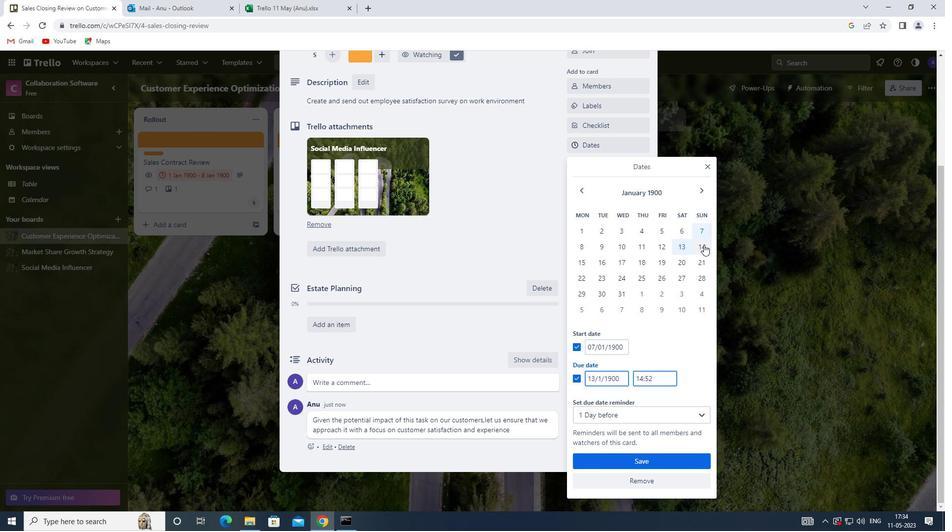 
Action: Mouse moved to (647, 457)
Screenshot: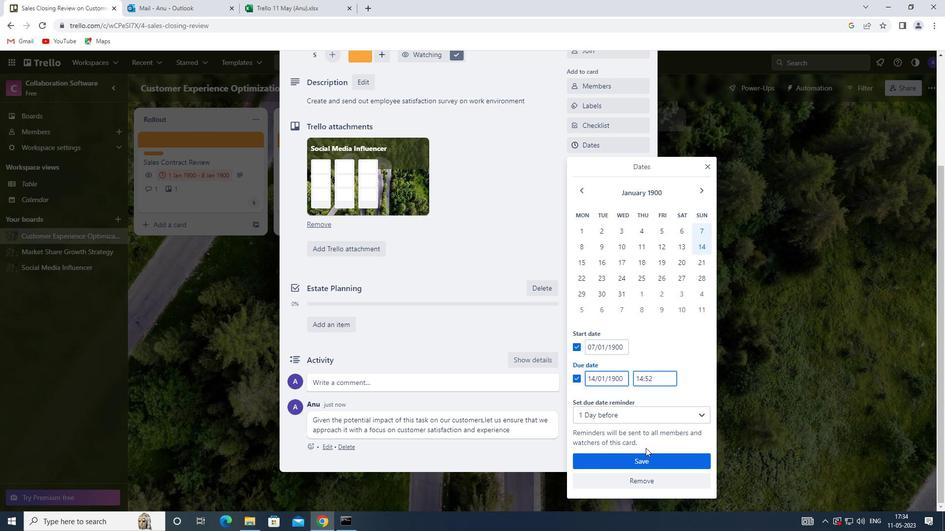 
Action: Mouse pressed left at (647, 457)
Screenshot: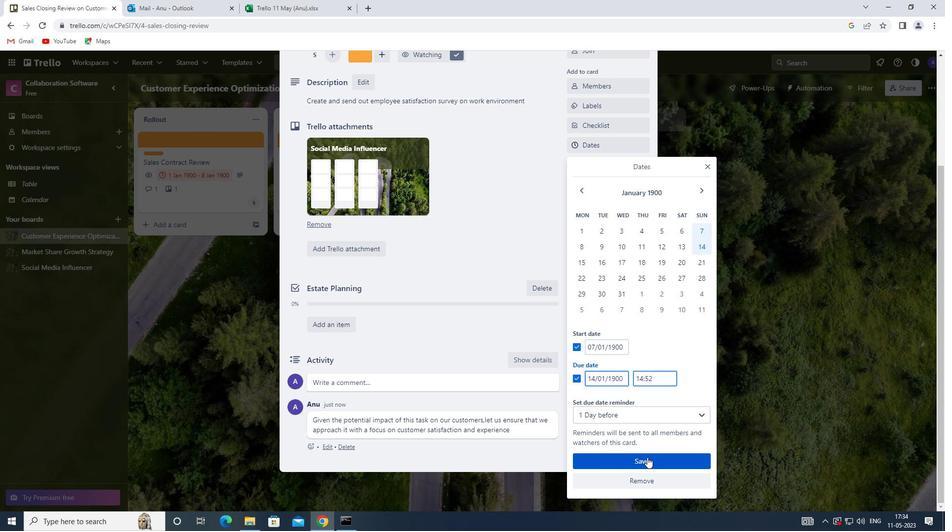 
Action: Mouse moved to (692, 340)
Screenshot: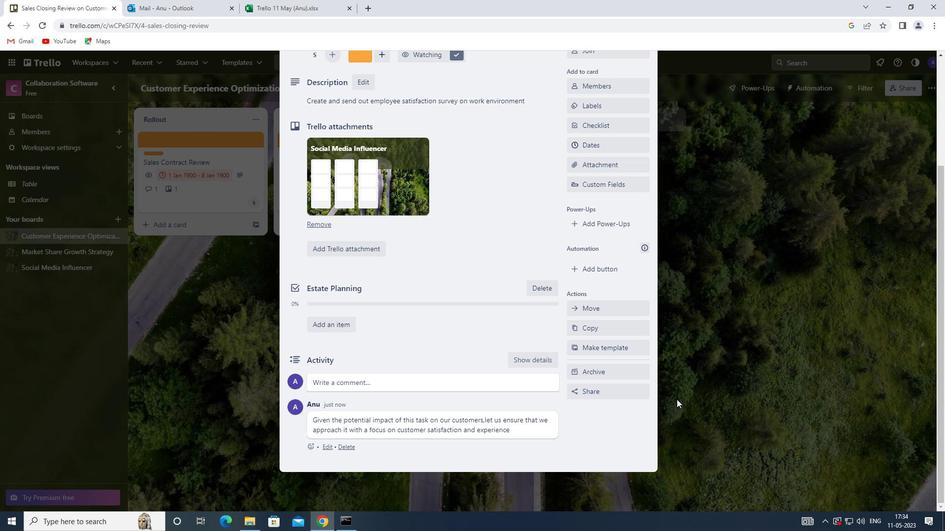 
Action: Mouse pressed left at (692, 340)
Screenshot: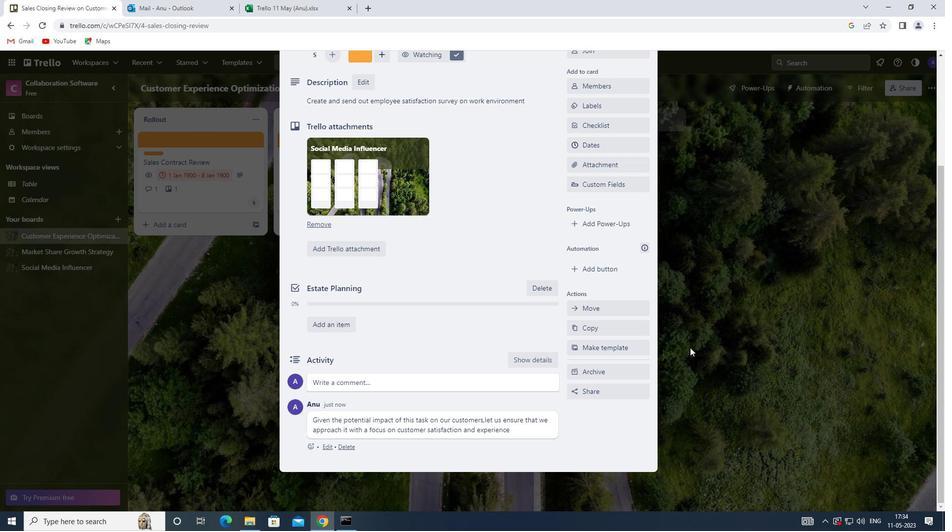 
